 Task: Find connections with filter location Saint-Jean-de-Braye with filter topic #aiwith filter profile language Spanish with filter current company Rapido with filter school East Point College Of Engineering And Technology with filter industry Commercial and Industrial Equipment Rental with filter service category Tax Law with filter keywords title Personal Assistant
Action: Mouse moved to (279, 232)
Screenshot: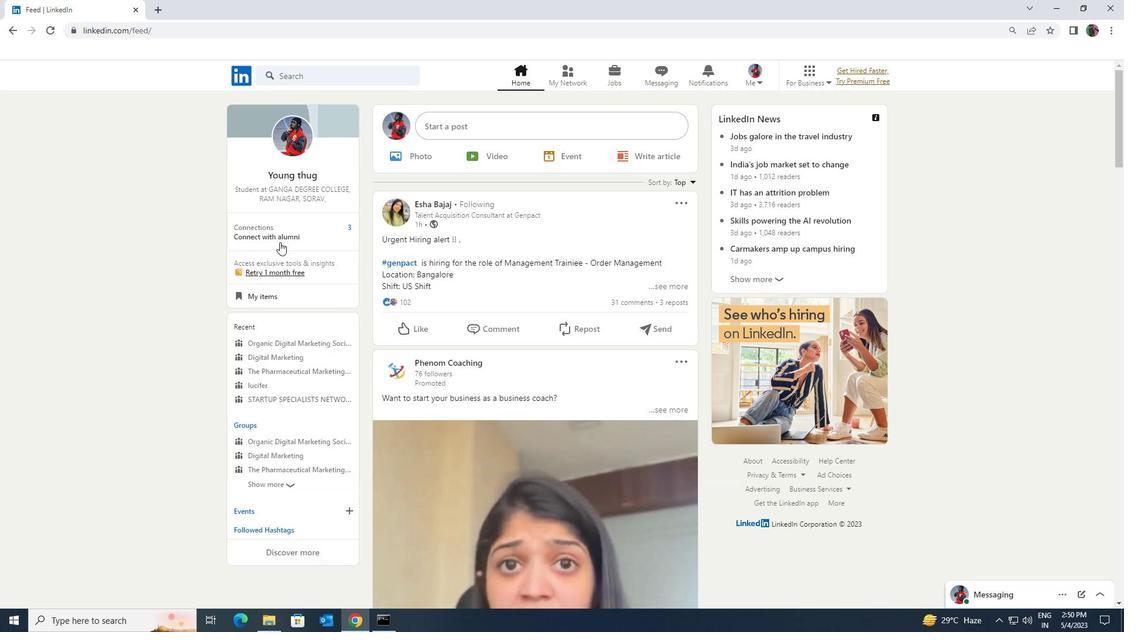 
Action: Mouse pressed left at (279, 232)
Screenshot: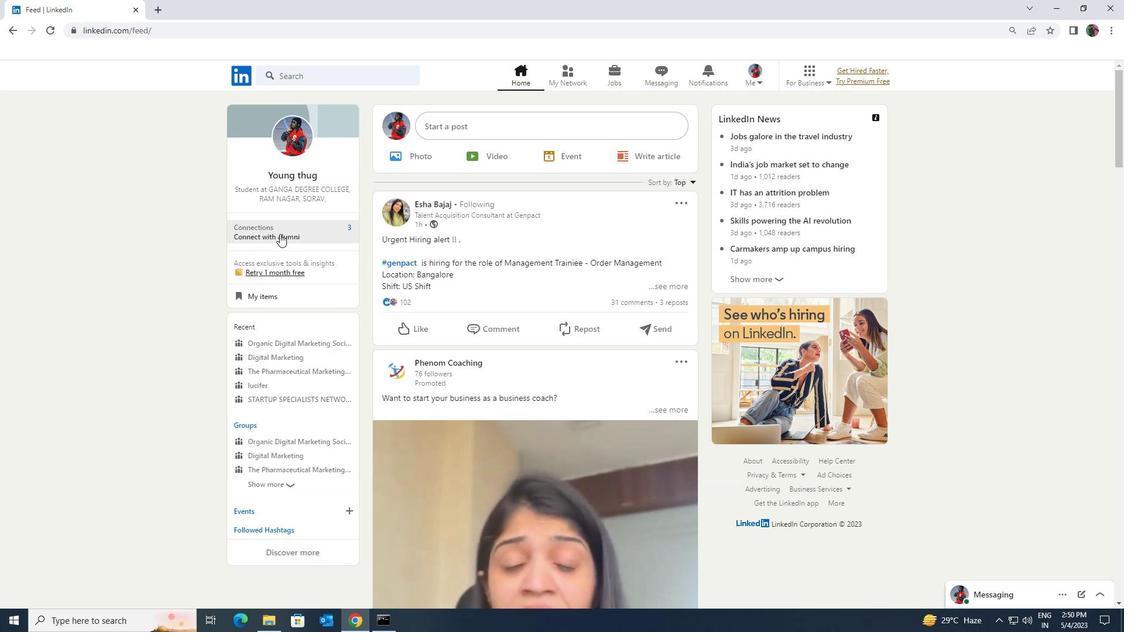 
Action: Mouse moved to (292, 145)
Screenshot: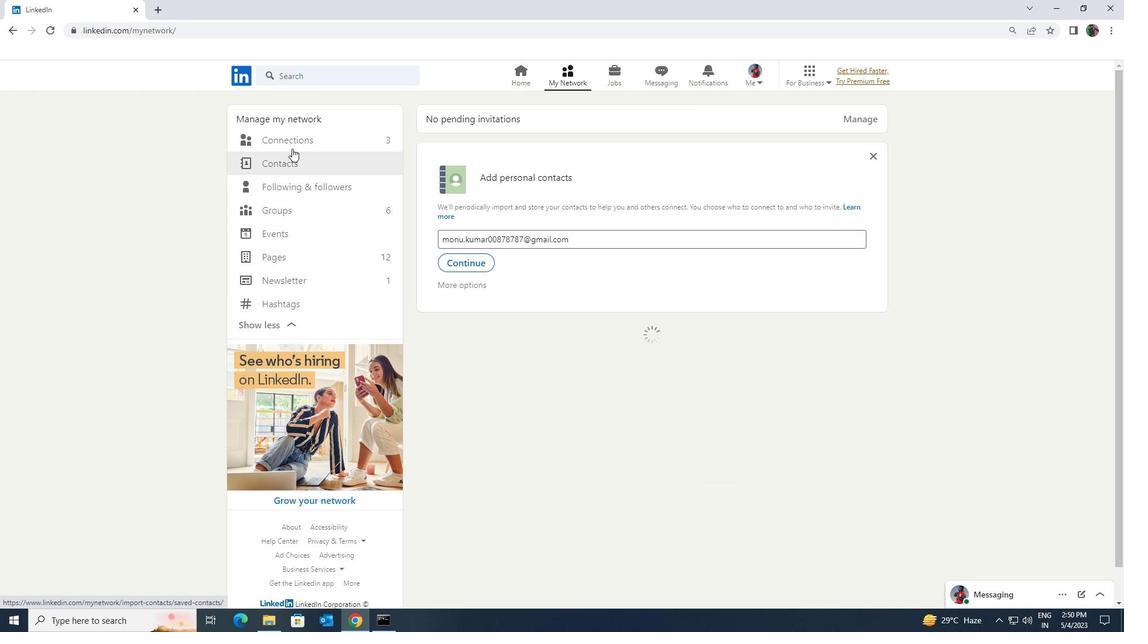 
Action: Mouse pressed left at (292, 145)
Screenshot: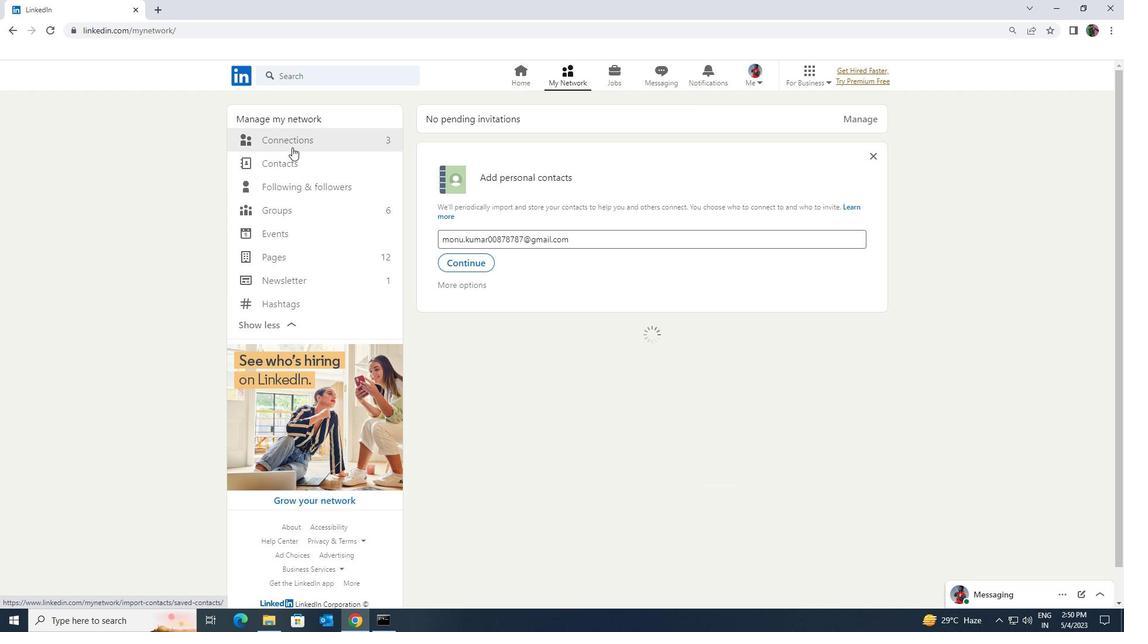 
Action: Mouse moved to (623, 142)
Screenshot: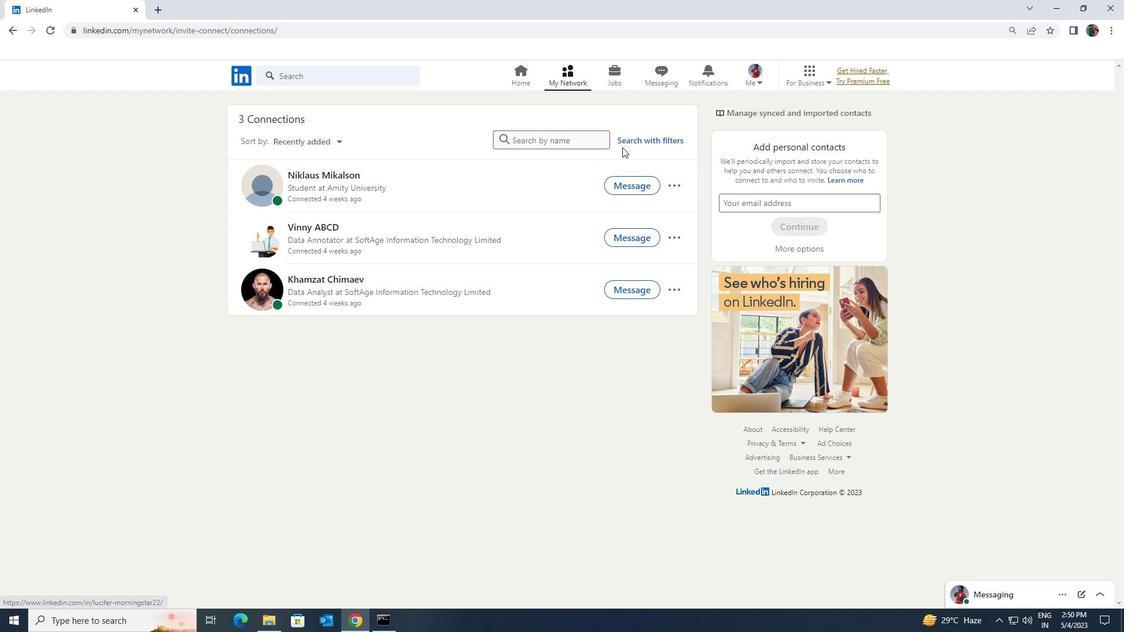 
Action: Mouse pressed left at (623, 142)
Screenshot: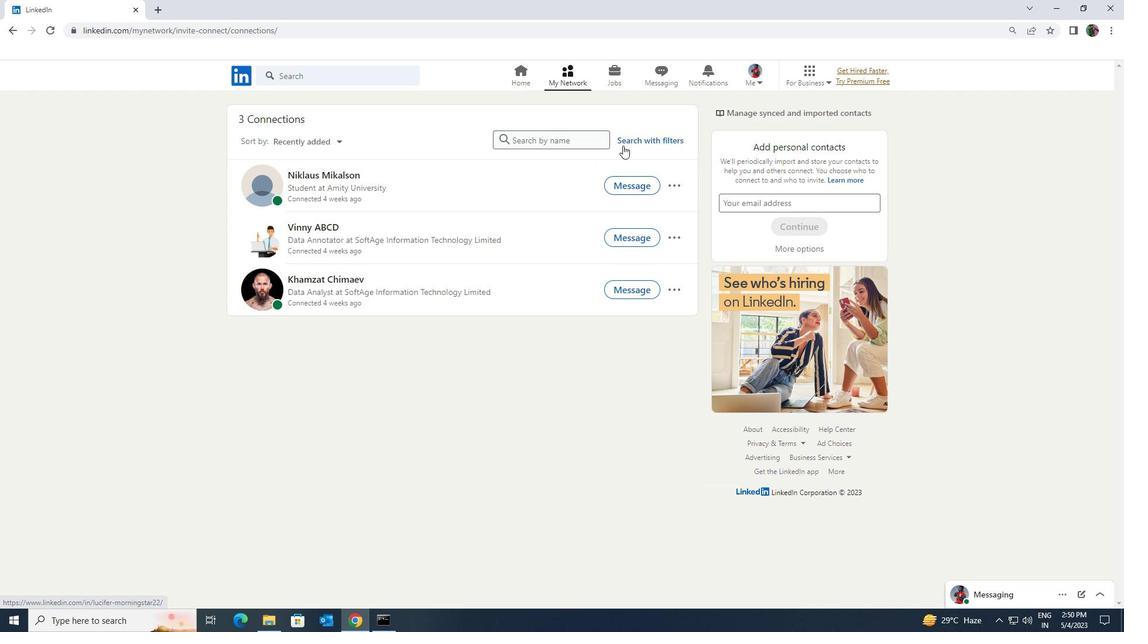
Action: Mouse moved to (599, 107)
Screenshot: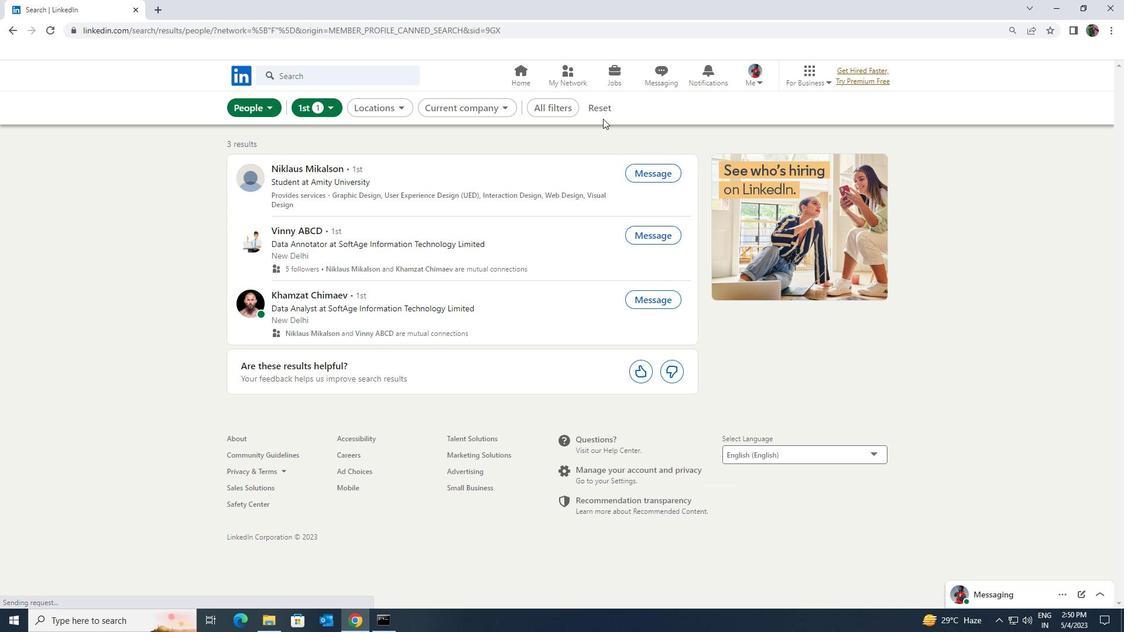 
Action: Mouse pressed left at (599, 107)
Screenshot: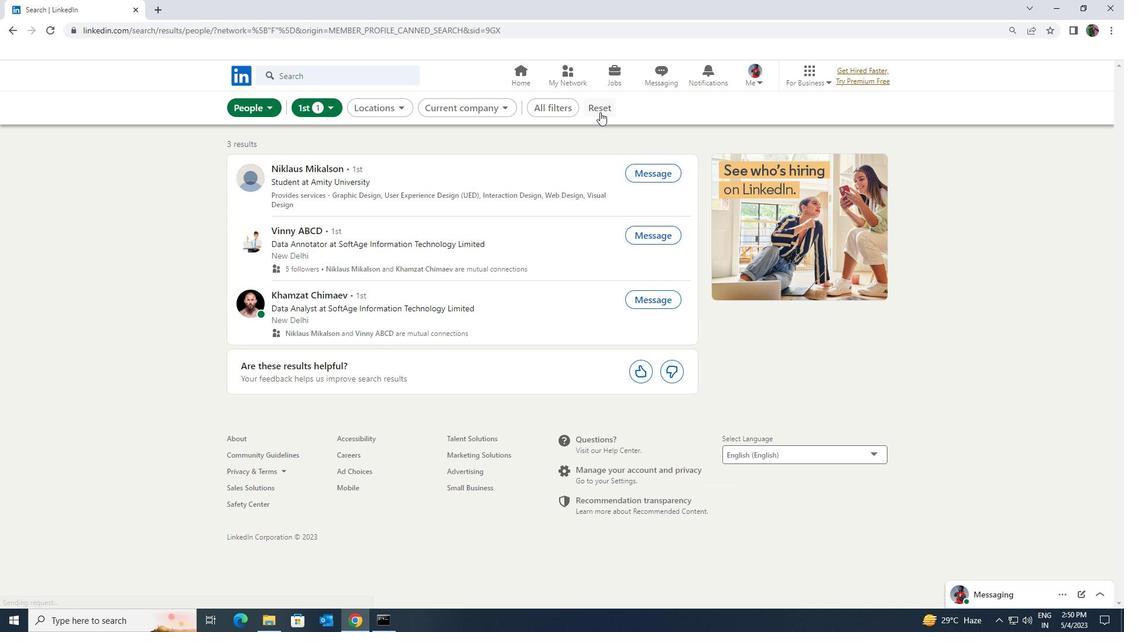 
Action: Mouse moved to (586, 104)
Screenshot: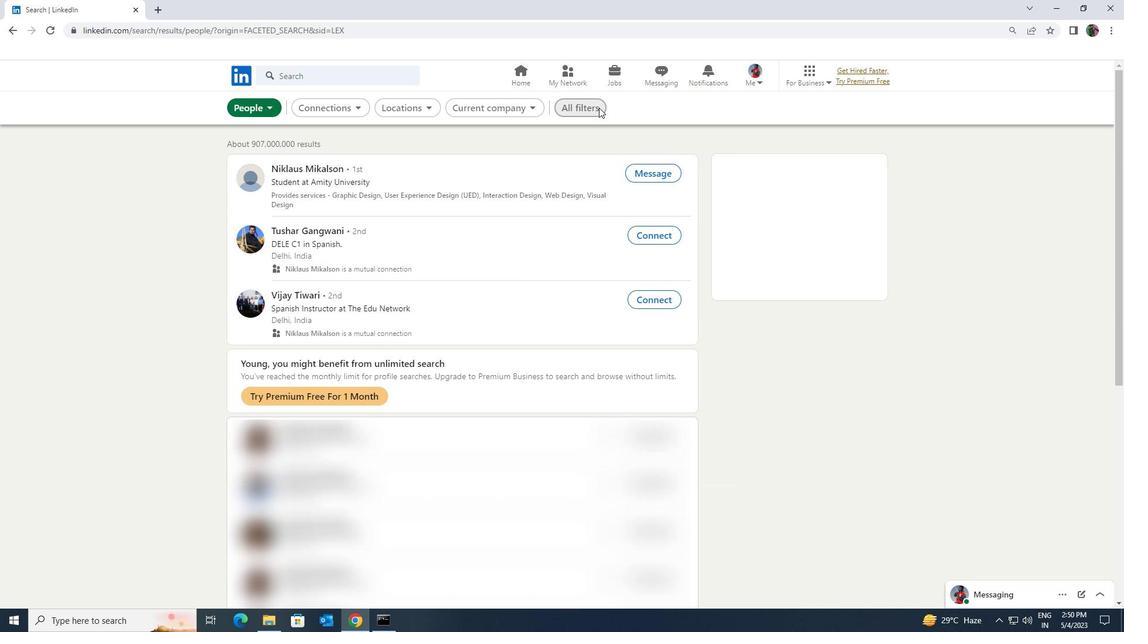
Action: Mouse pressed left at (586, 104)
Screenshot: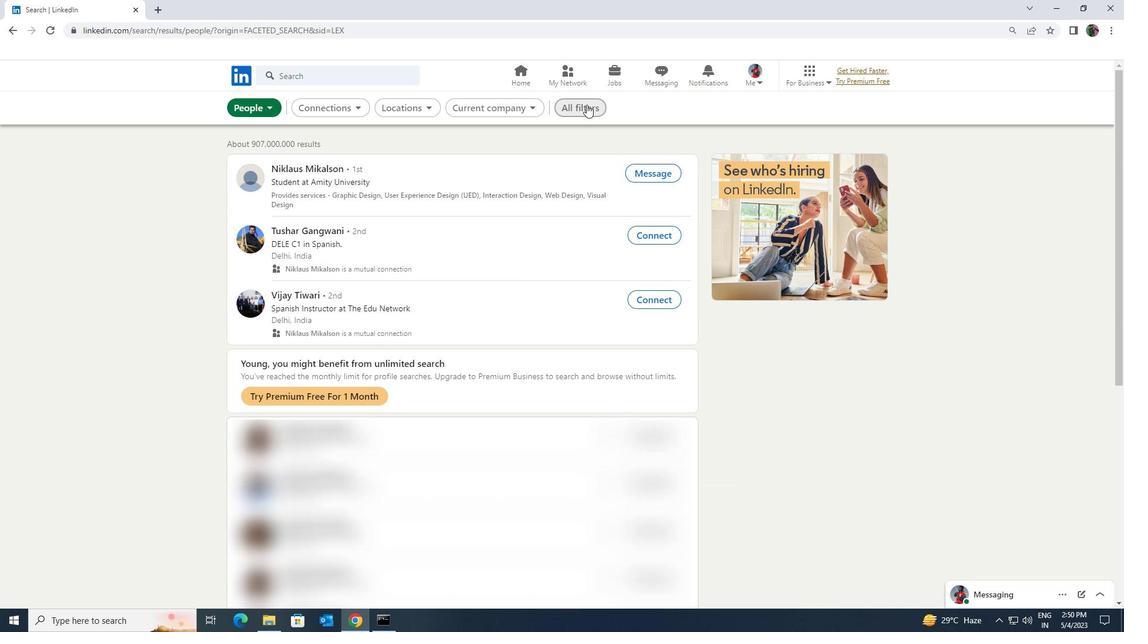 
Action: Mouse moved to (972, 457)
Screenshot: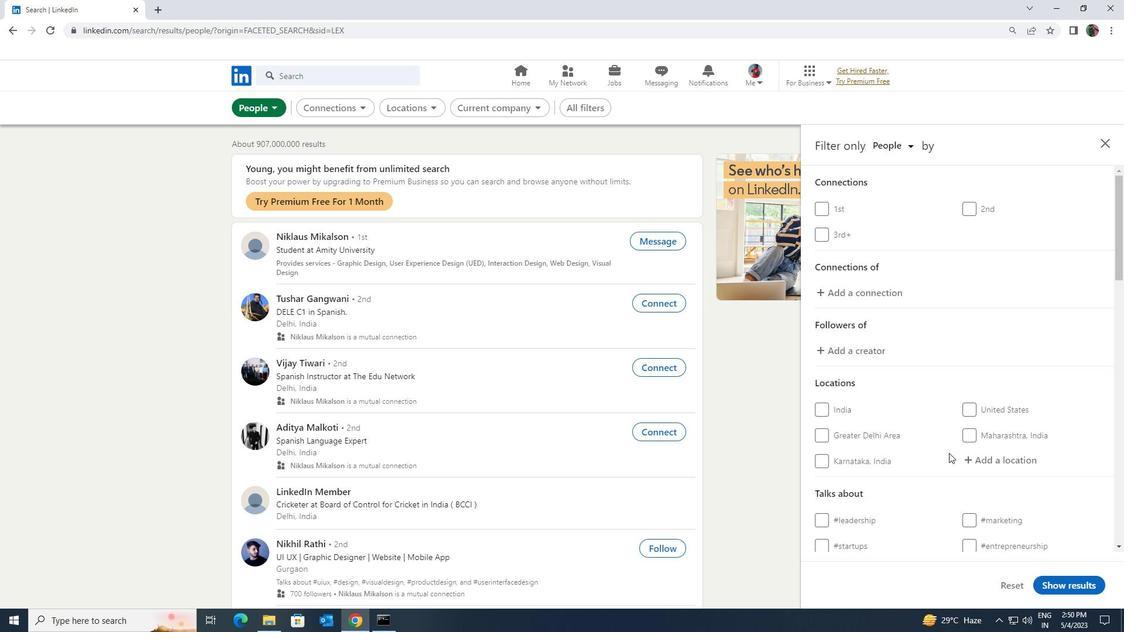 
Action: Mouse pressed left at (972, 457)
Screenshot: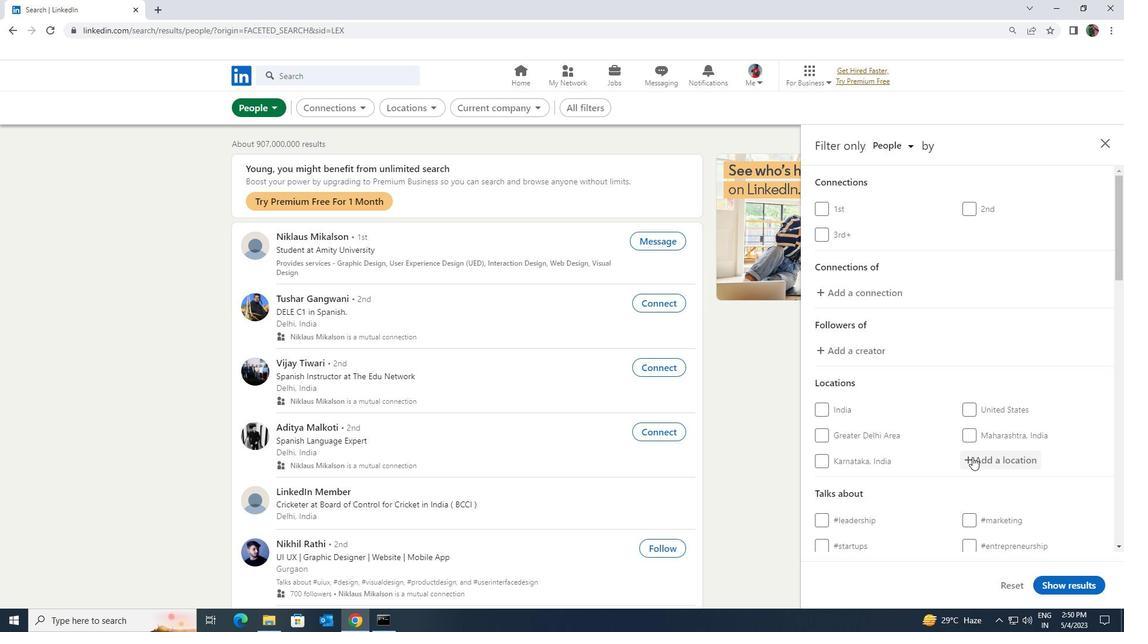 
Action: Key pressed <Key.shift>SAINT<Key.space><Key.shift>JEAN<Key.space>DE
Screenshot: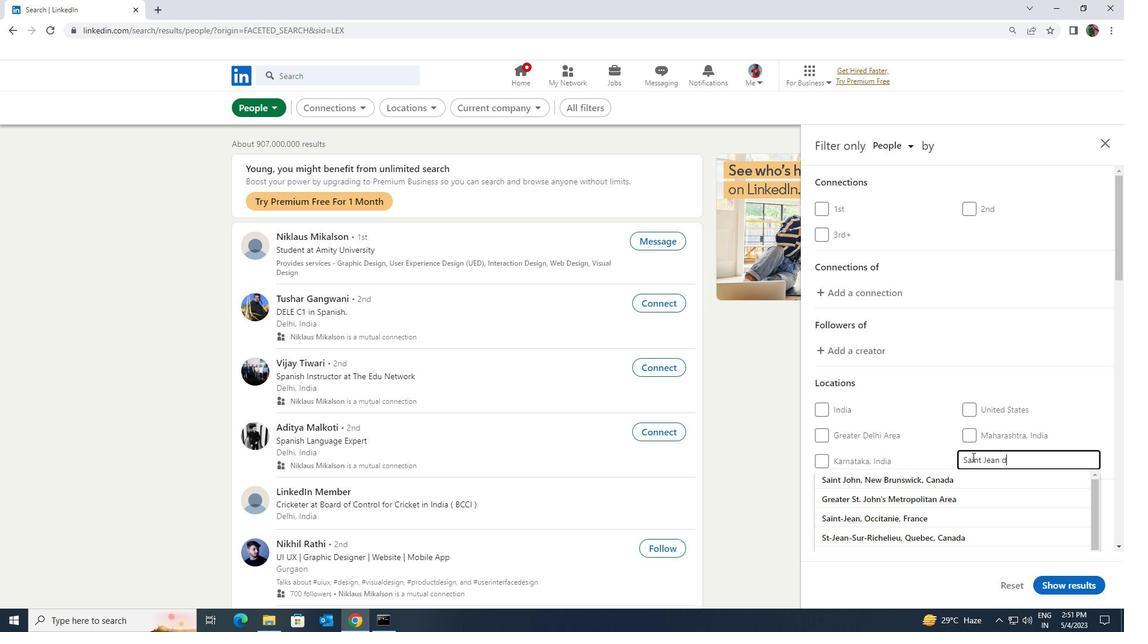 
Action: Mouse moved to (969, 474)
Screenshot: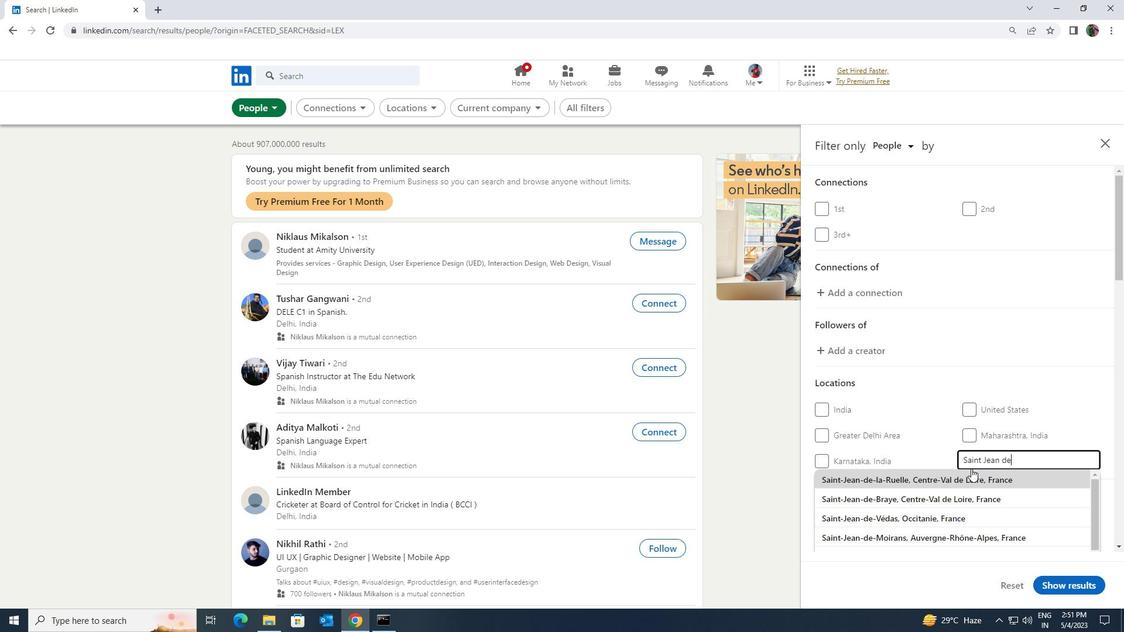 
Action: Mouse pressed left at (969, 474)
Screenshot: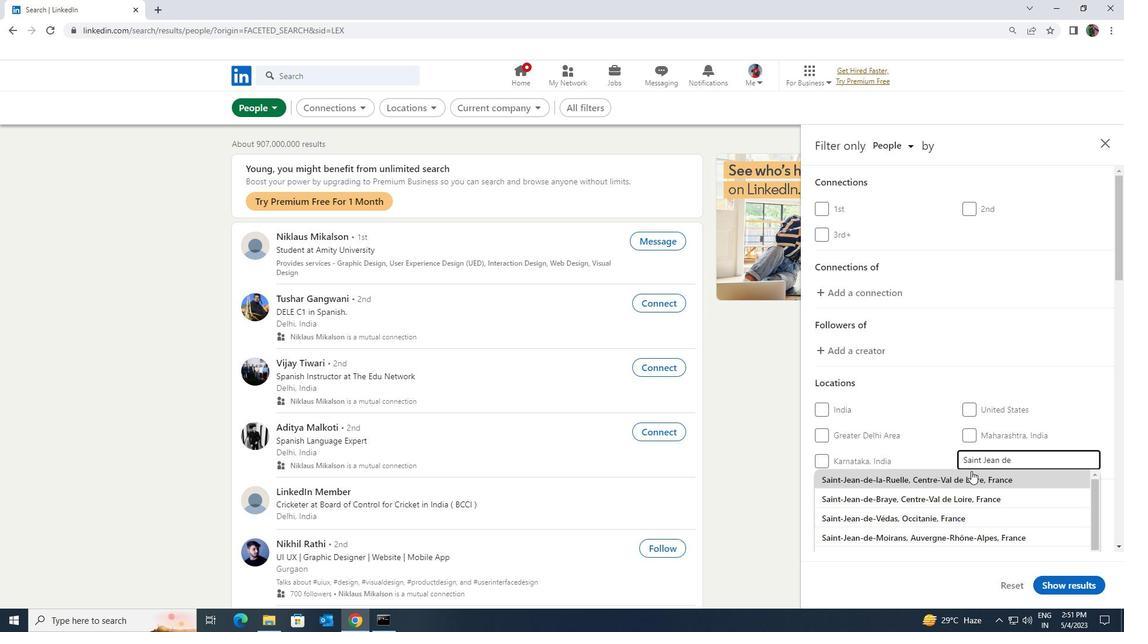 
Action: Mouse scrolled (969, 473) with delta (0, 0)
Screenshot: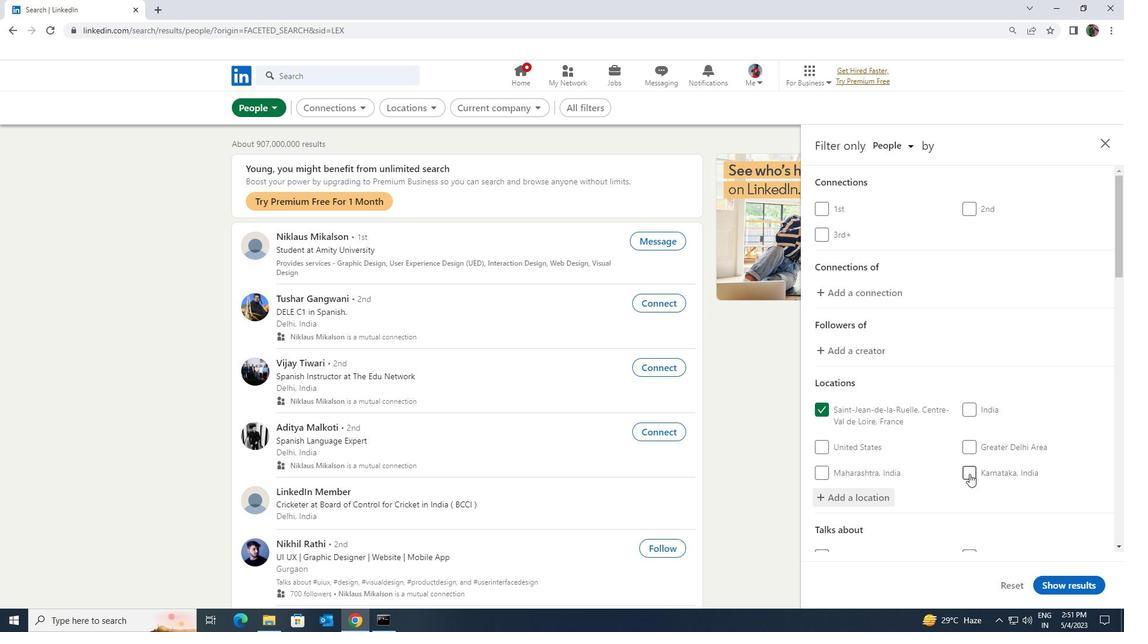 
Action: Mouse scrolled (969, 473) with delta (0, 0)
Screenshot: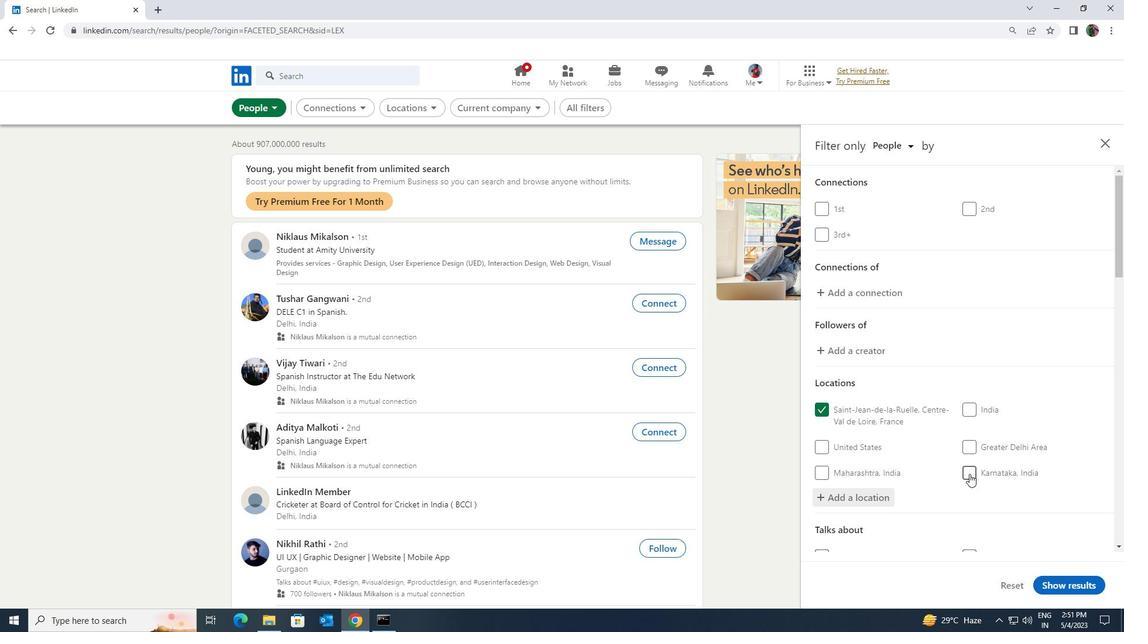 
Action: Mouse moved to (978, 487)
Screenshot: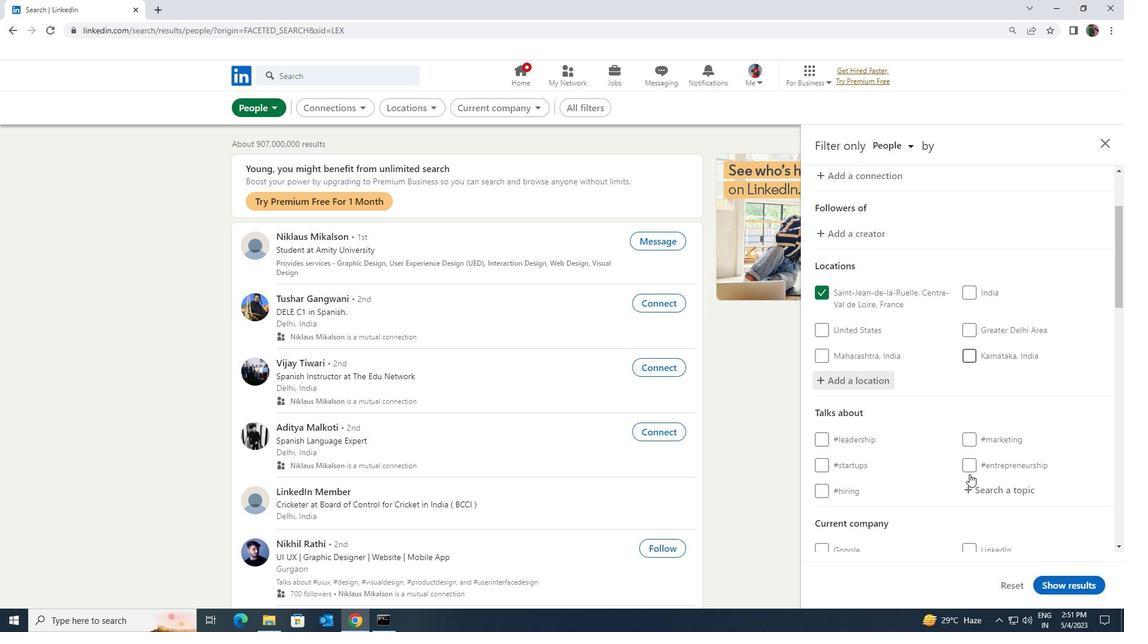 
Action: Mouse pressed left at (978, 487)
Screenshot: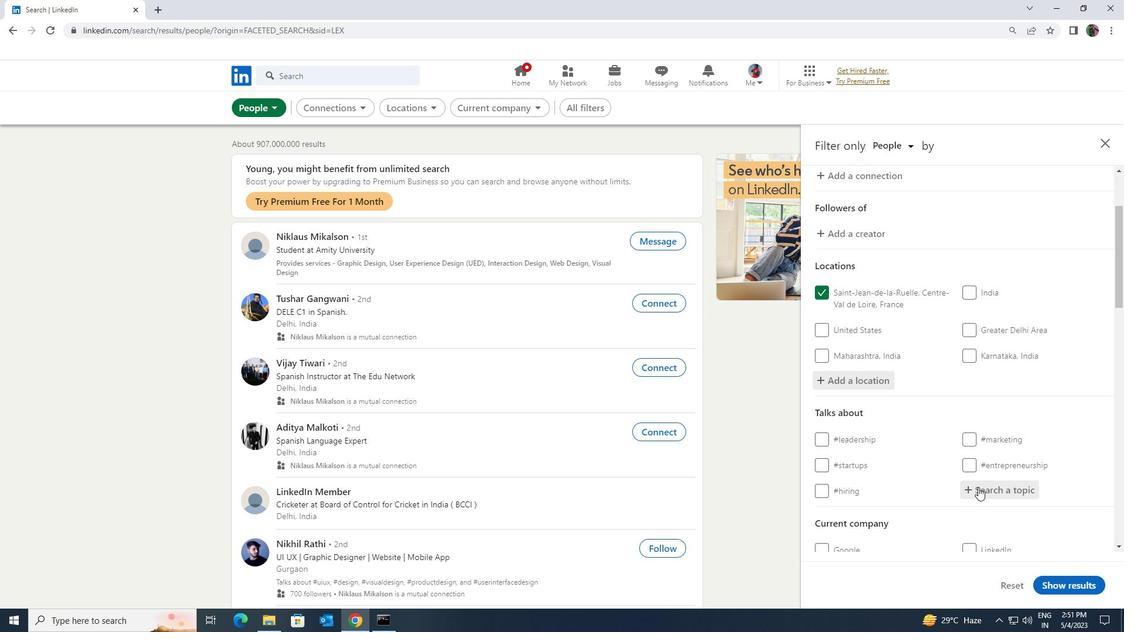 
Action: Mouse moved to (978, 487)
Screenshot: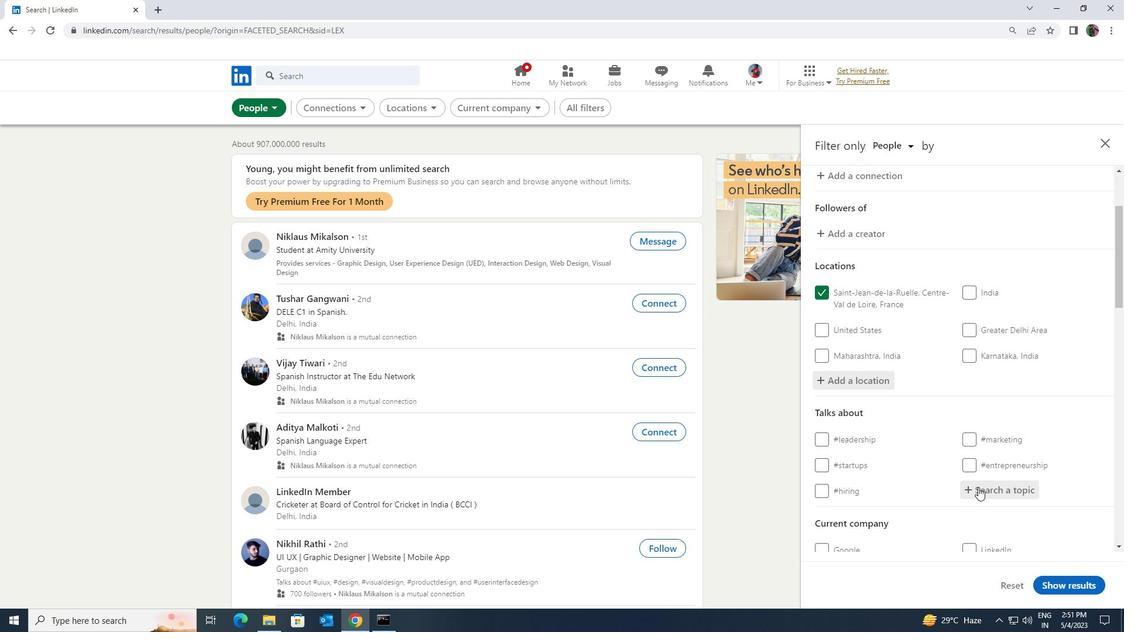 
Action: Key pressed AI
Screenshot: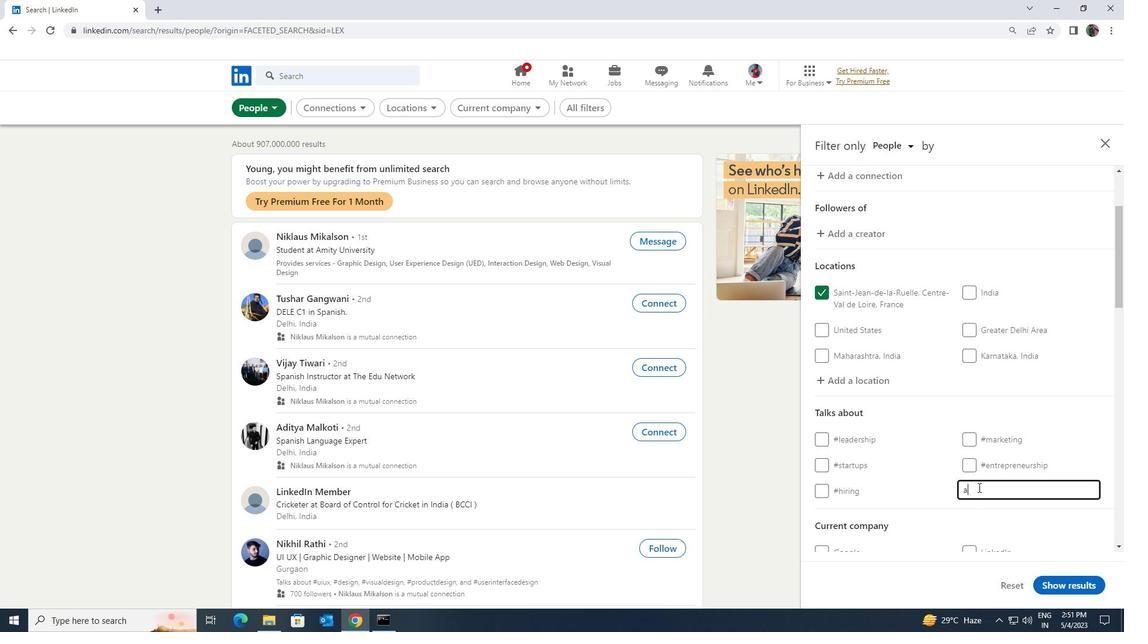 
Action: Mouse moved to (961, 502)
Screenshot: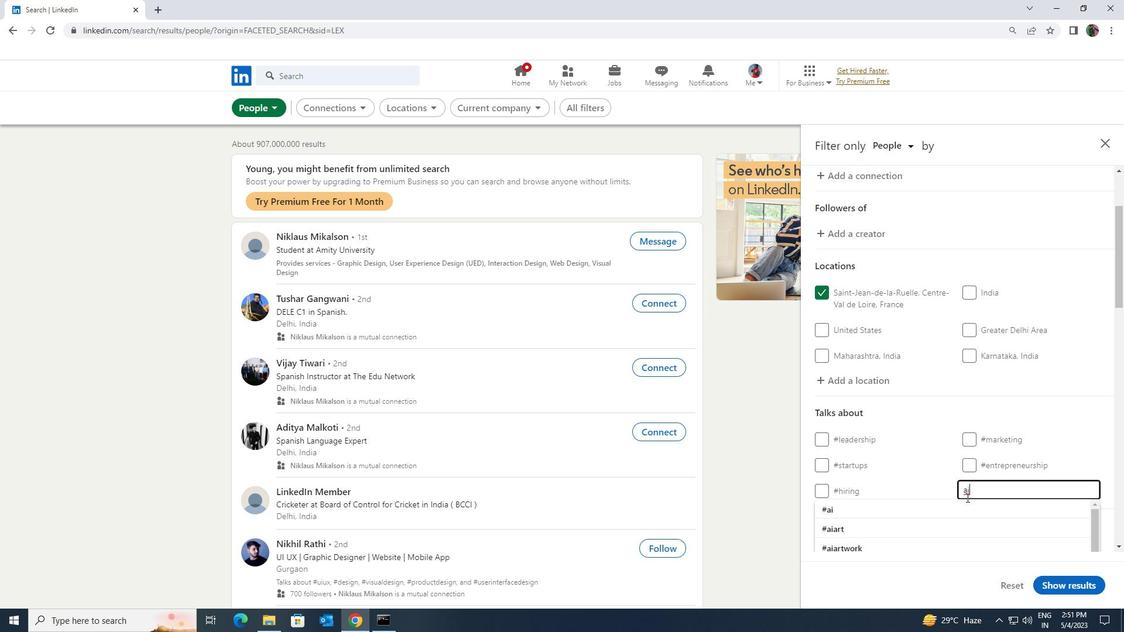 
Action: Mouse pressed left at (961, 502)
Screenshot: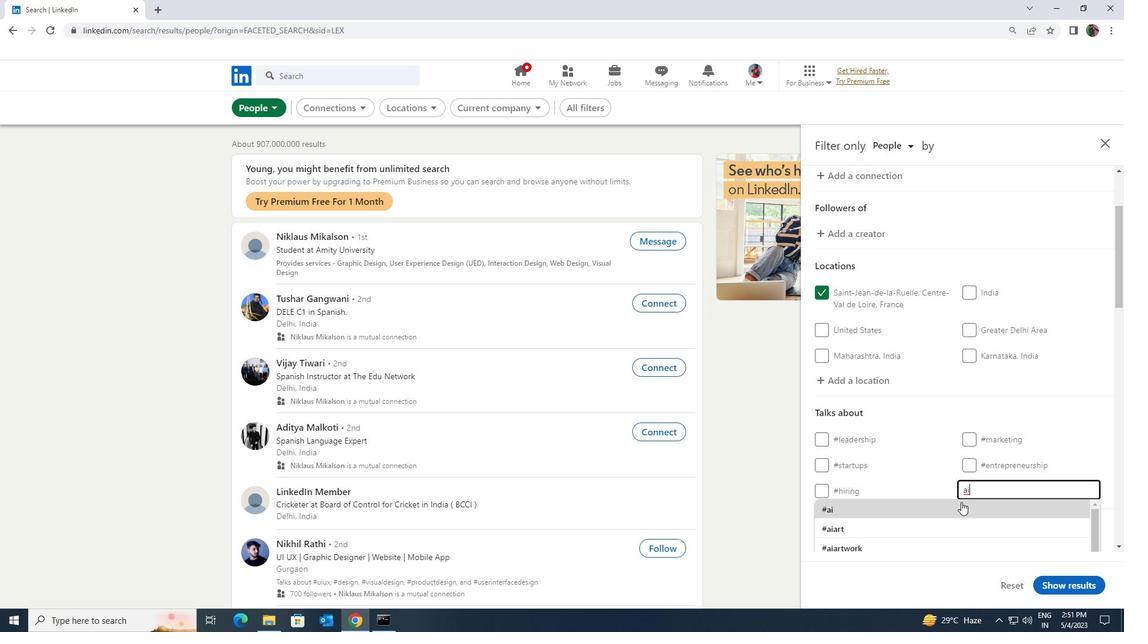 
Action: Mouse moved to (961, 503)
Screenshot: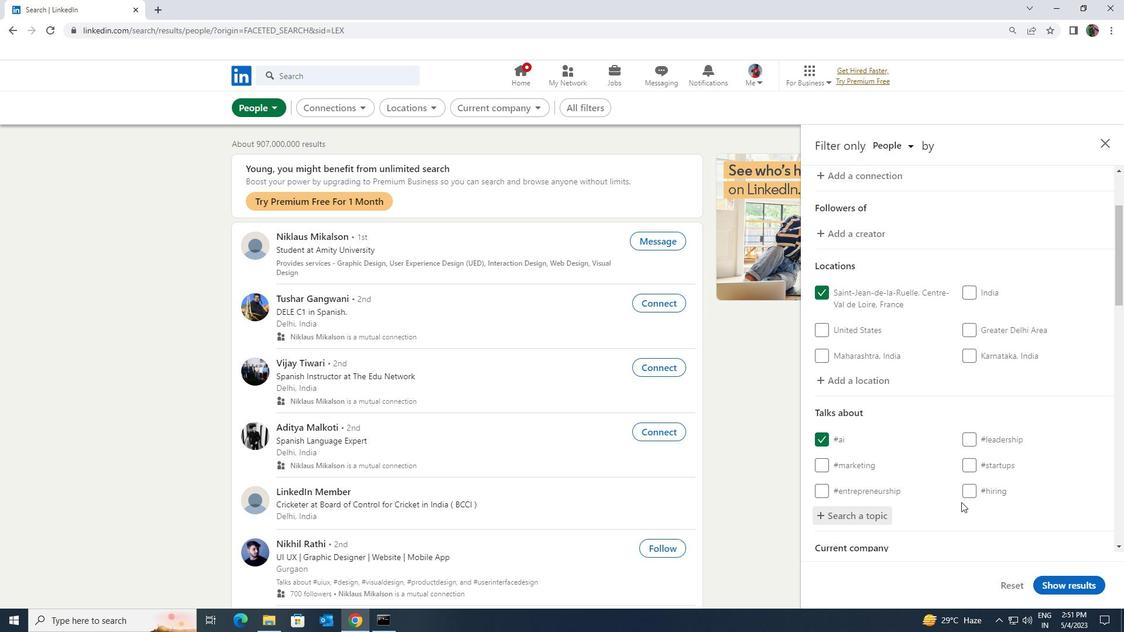 
Action: Mouse scrolled (961, 502) with delta (0, 0)
Screenshot: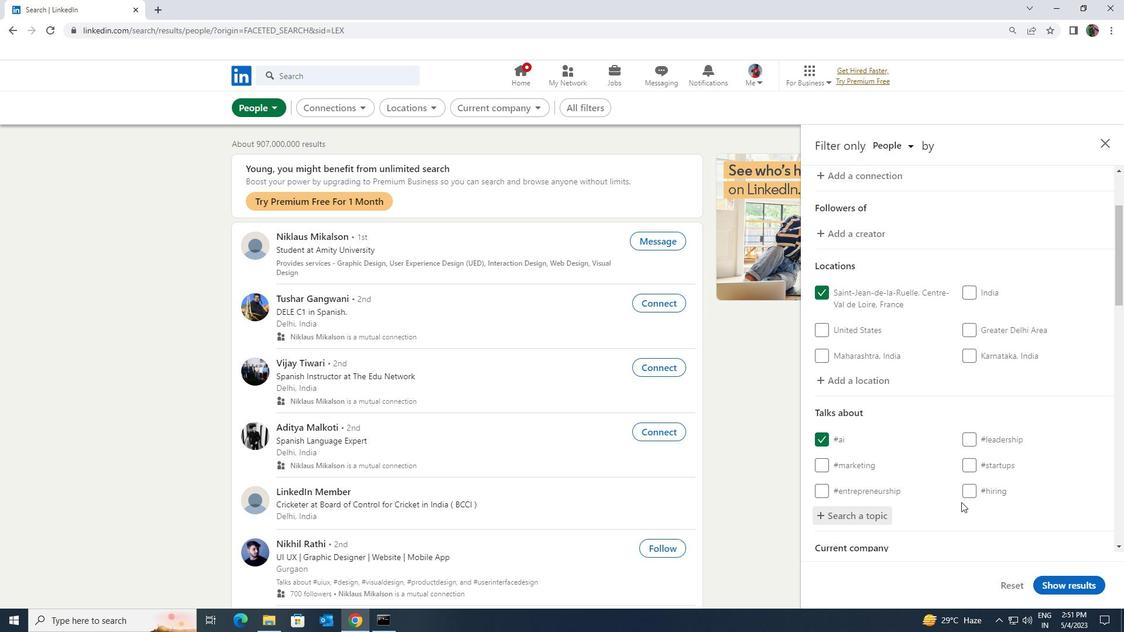 
Action: Mouse scrolled (961, 502) with delta (0, 0)
Screenshot: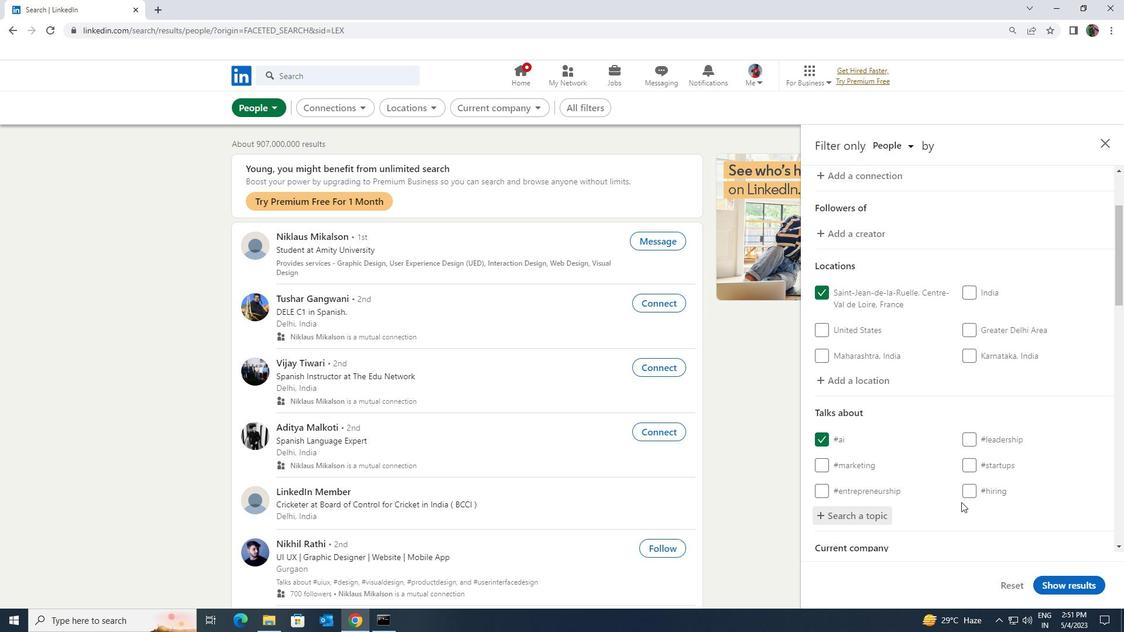 
Action: Mouse scrolled (961, 502) with delta (0, 0)
Screenshot: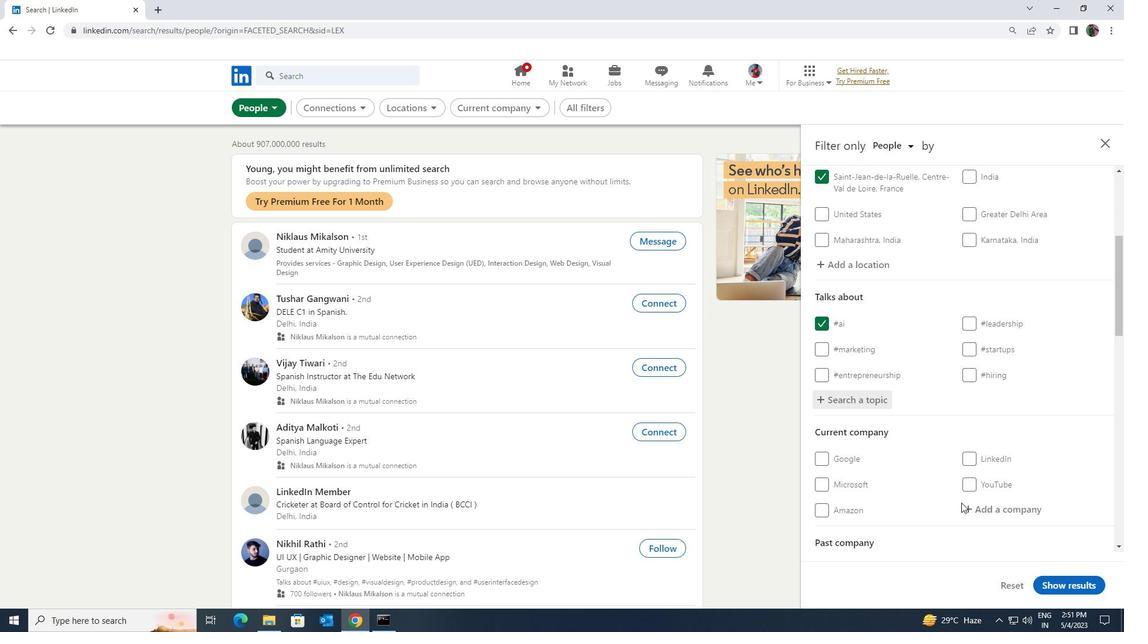 
Action: Mouse scrolled (961, 502) with delta (0, 0)
Screenshot: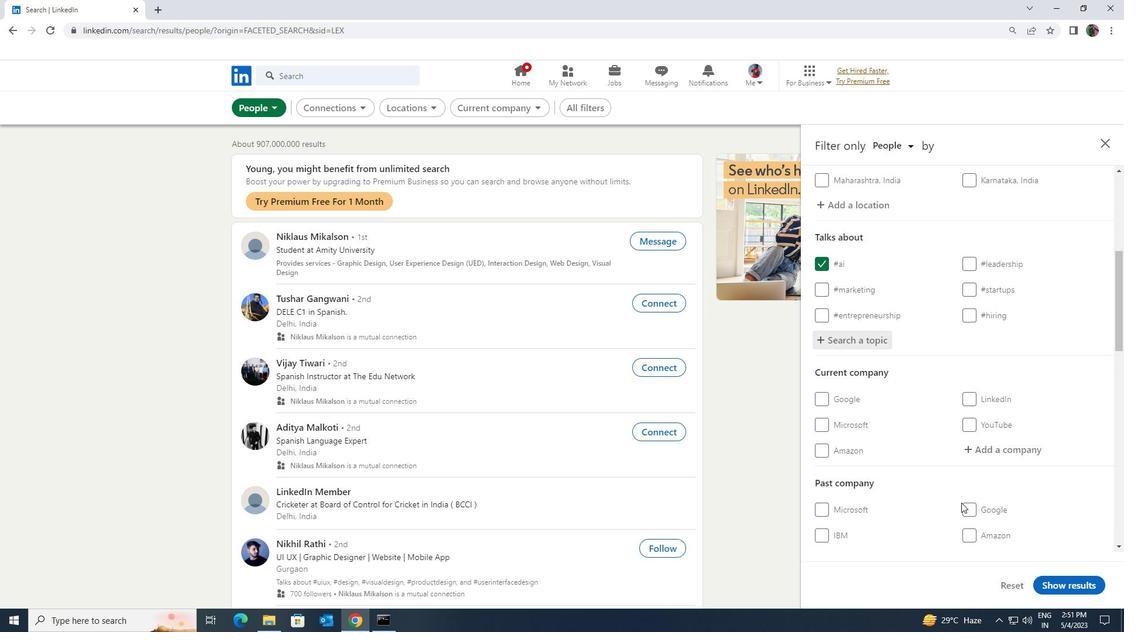 
Action: Mouse scrolled (961, 502) with delta (0, 0)
Screenshot: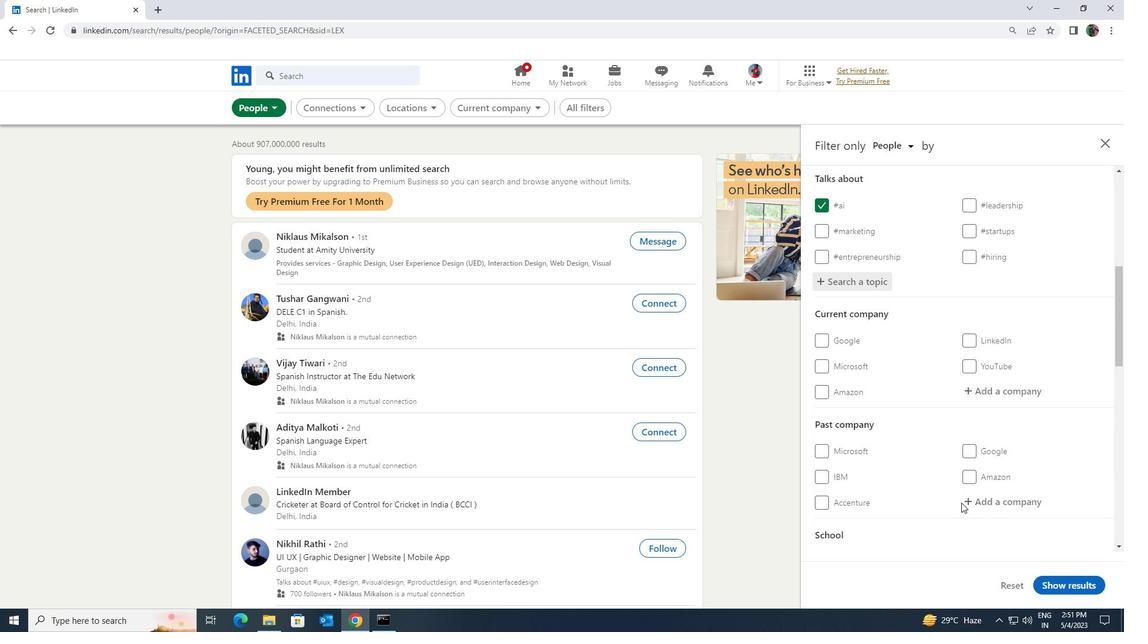 
Action: Mouse scrolled (961, 502) with delta (0, 0)
Screenshot: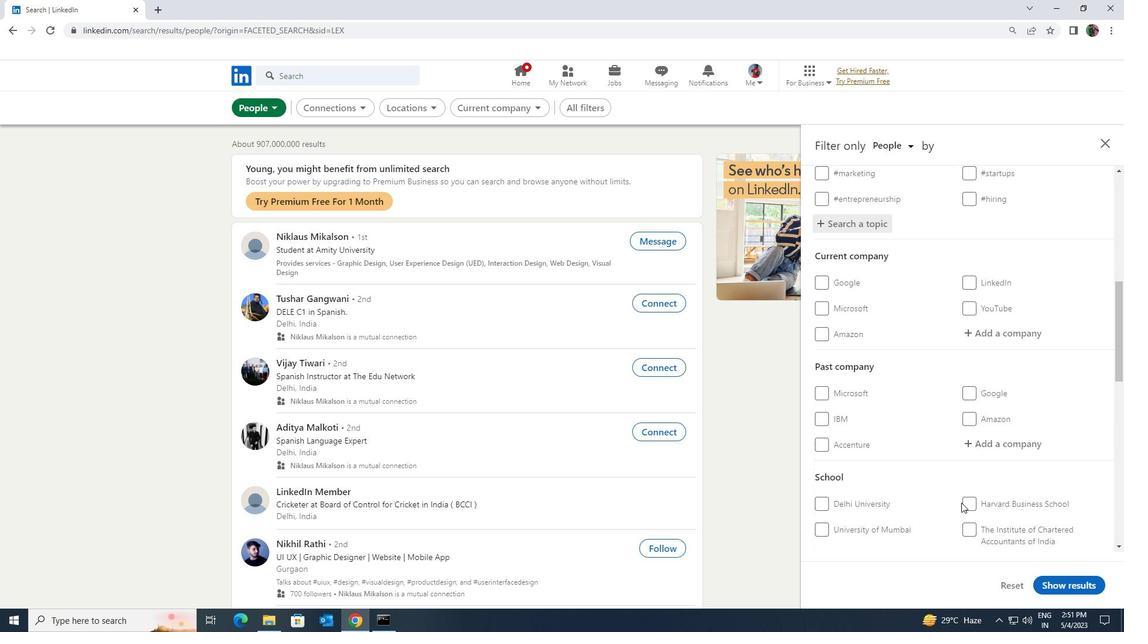 
Action: Mouse scrolled (961, 502) with delta (0, 0)
Screenshot: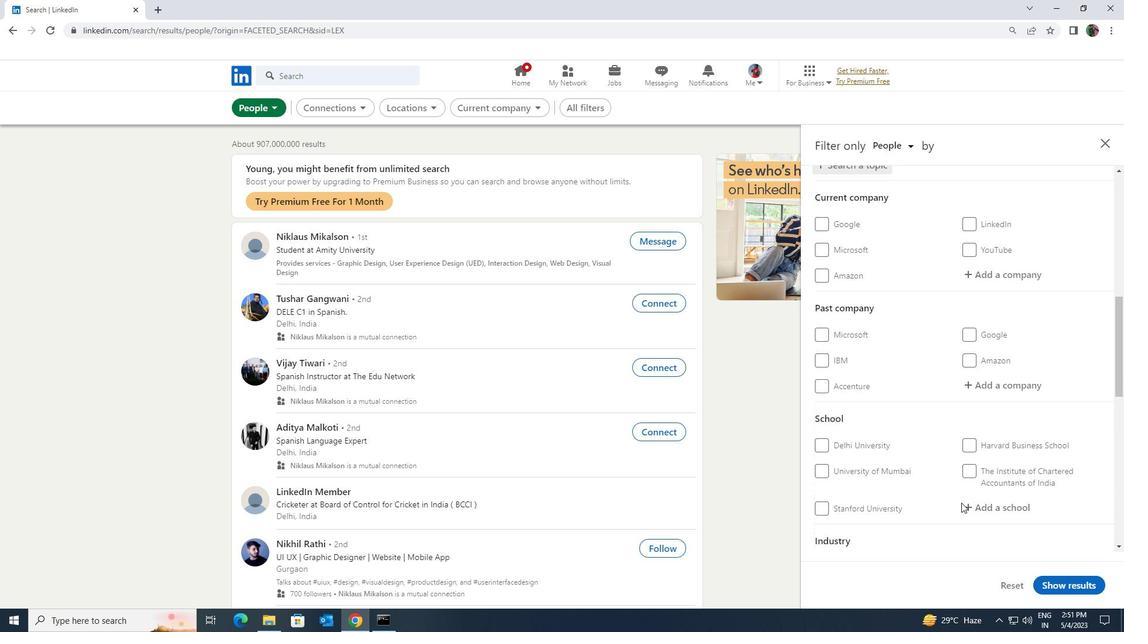 
Action: Mouse scrolled (961, 502) with delta (0, 0)
Screenshot: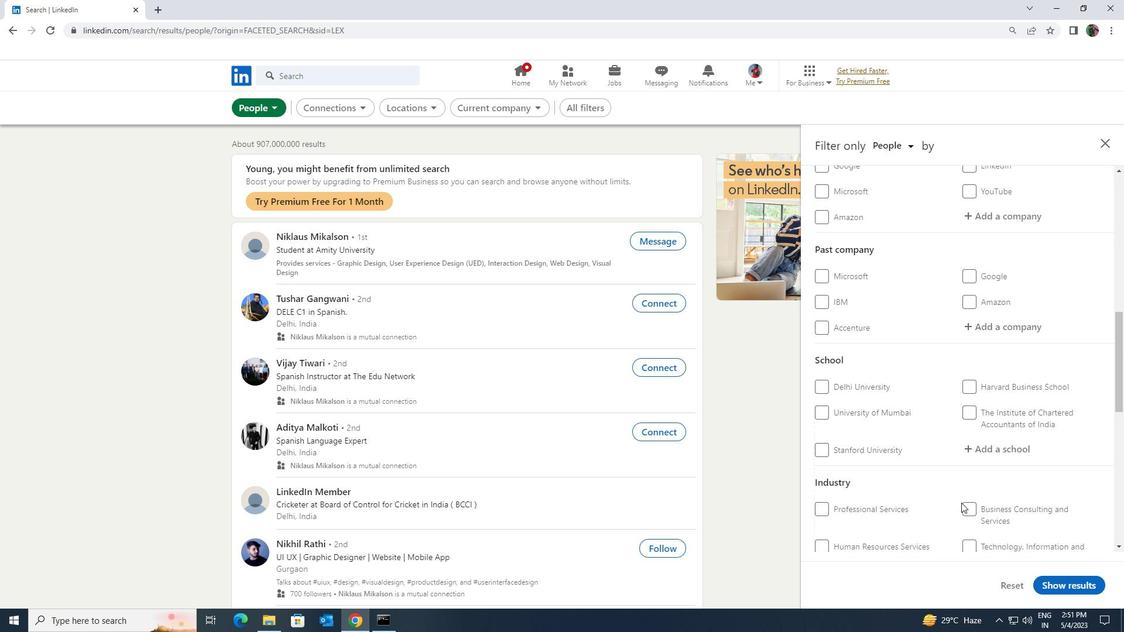 
Action: Mouse moved to (960, 503)
Screenshot: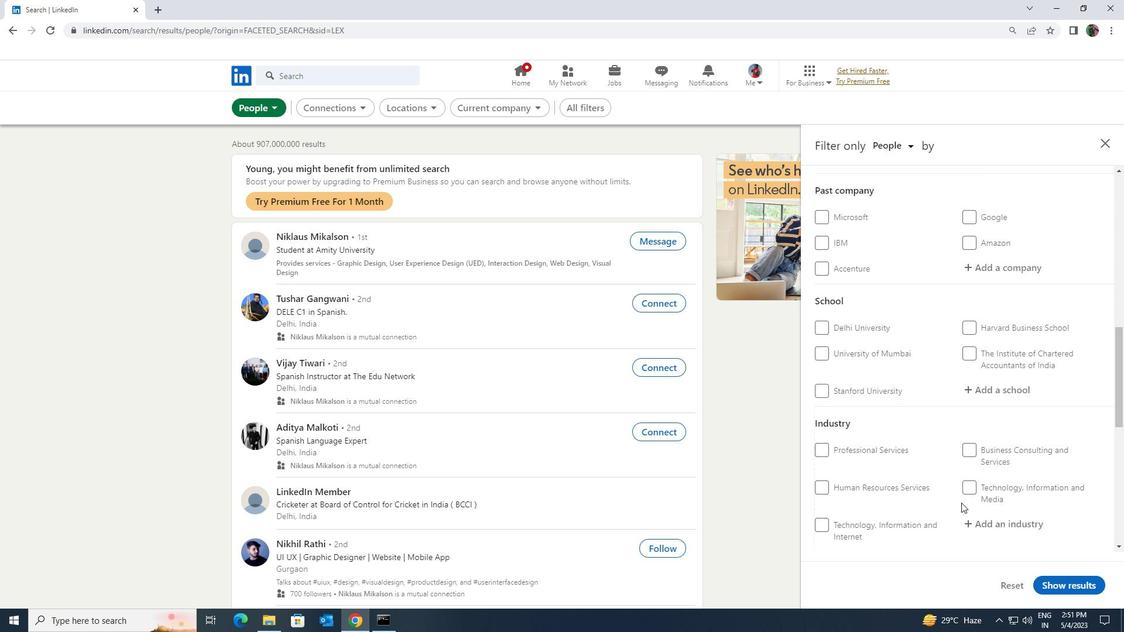
Action: Mouse scrolled (960, 502) with delta (0, 0)
Screenshot: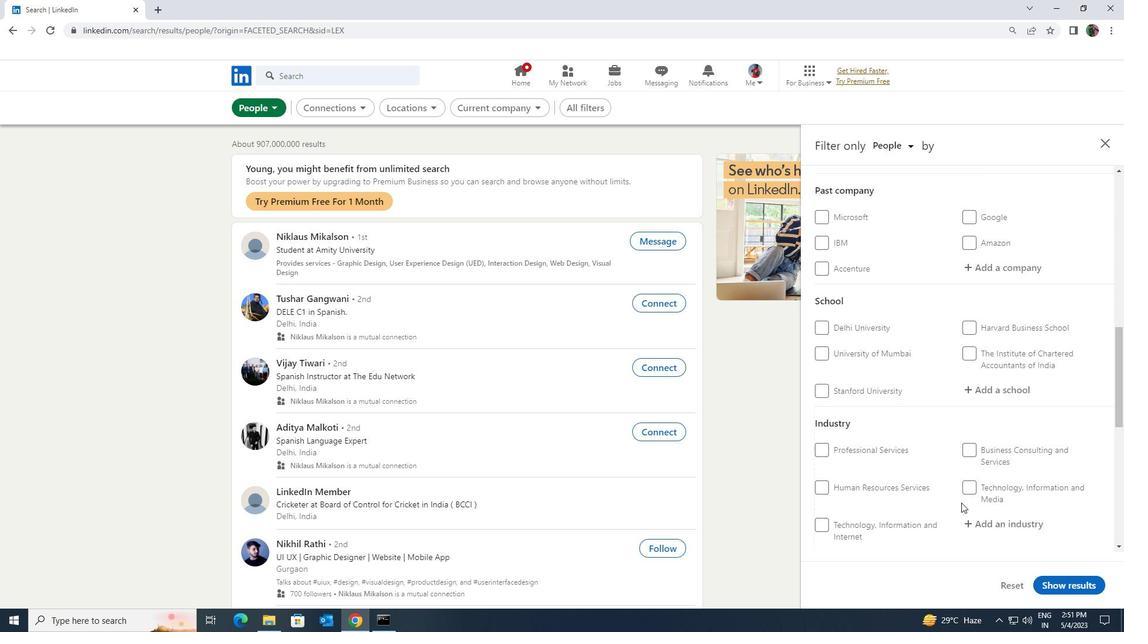 
Action: Mouse scrolled (960, 502) with delta (0, 0)
Screenshot: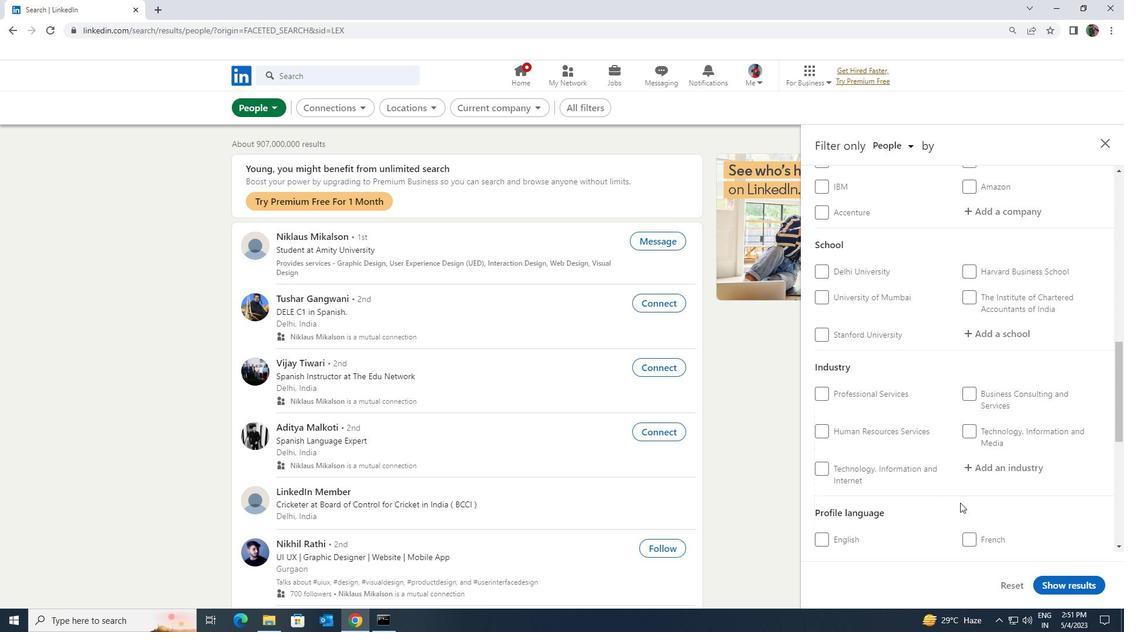 
Action: Mouse moved to (826, 506)
Screenshot: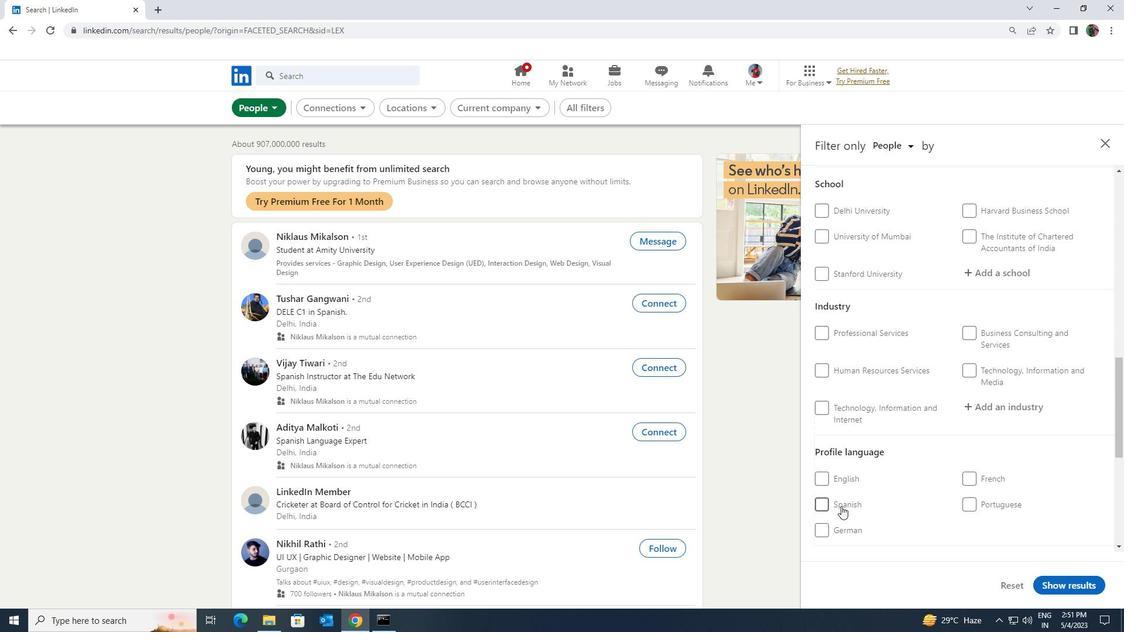 
Action: Mouse pressed left at (826, 506)
Screenshot: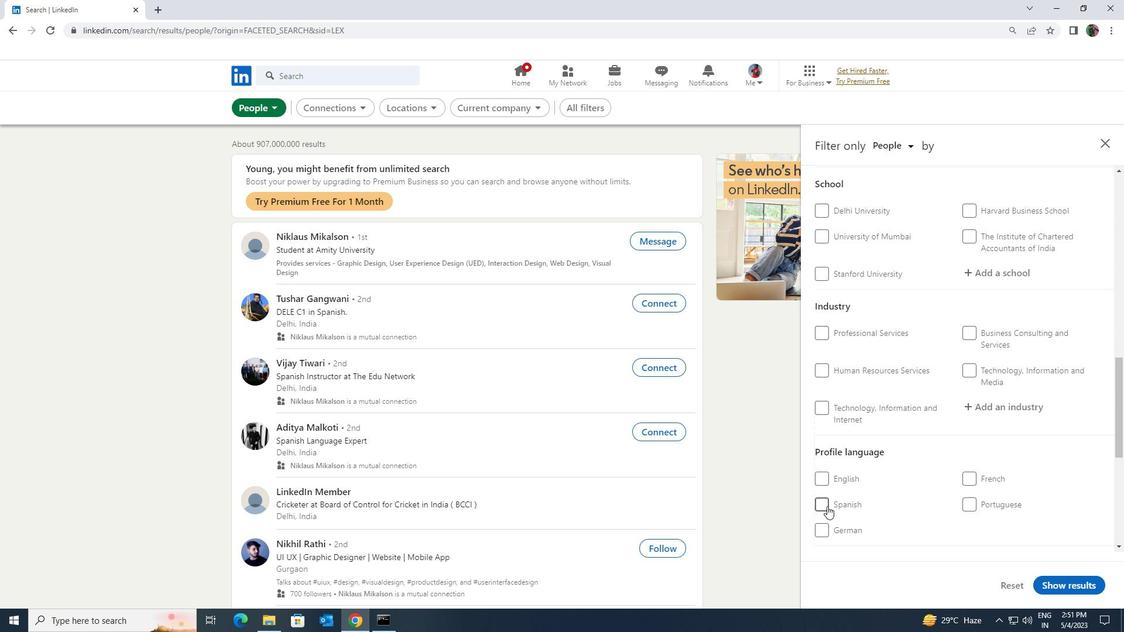 
Action: Mouse moved to (942, 503)
Screenshot: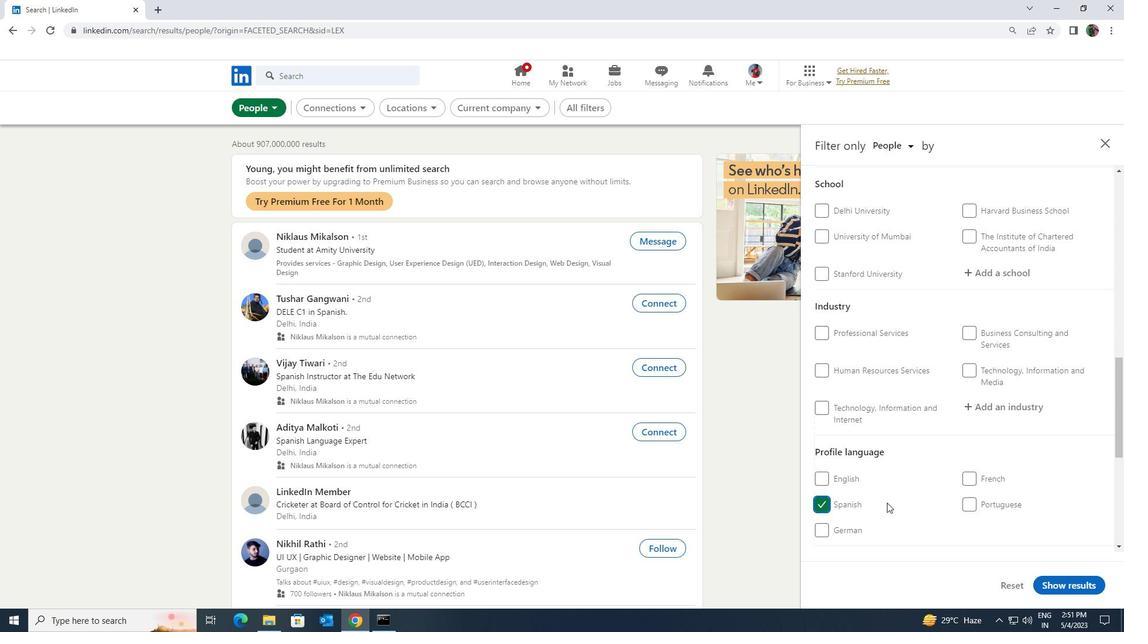 
Action: Mouse scrolled (942, 503) with delta (0, 0)
Screenshot: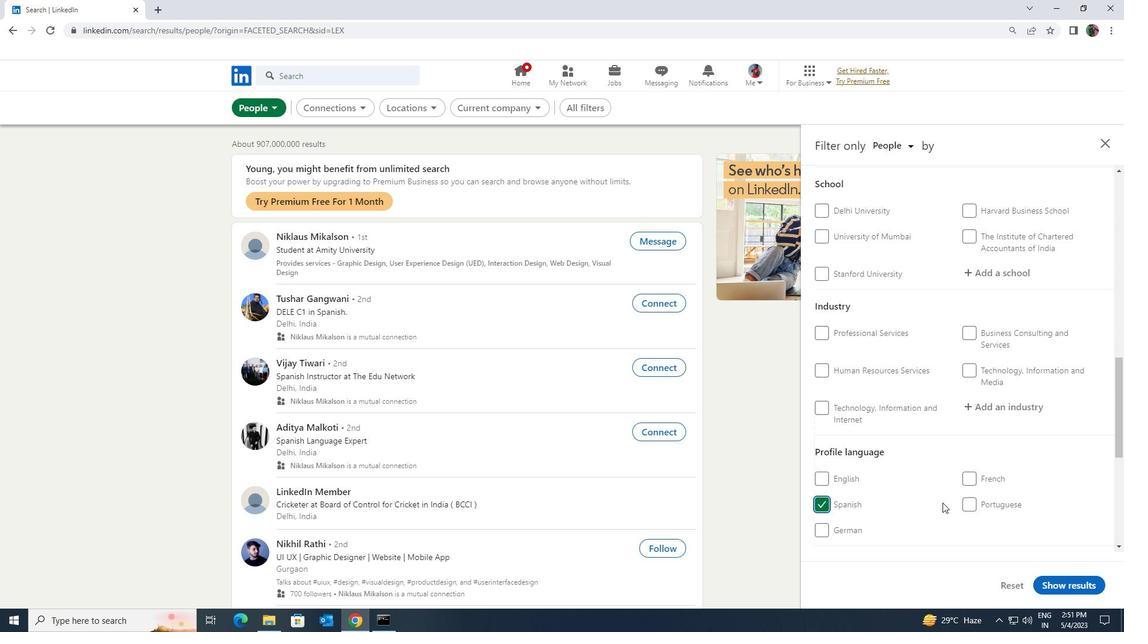 
Action: Mouse scrolled (942, 503) with delta (0, 0)
Screenshot: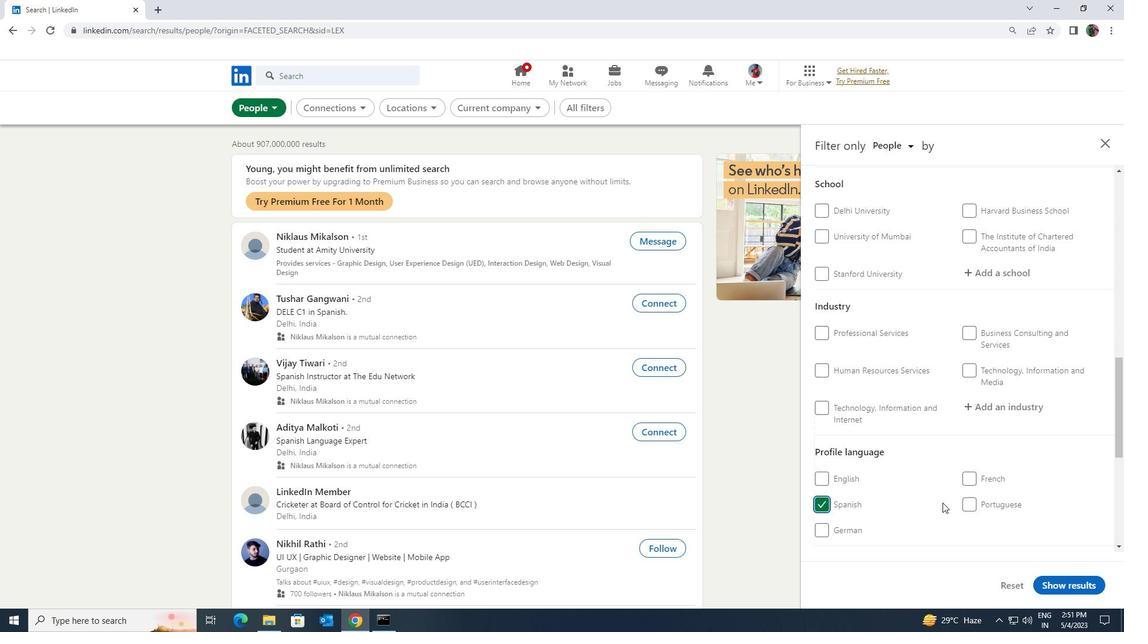 
Action: Mouse moved to (944, 503)
Screenshot: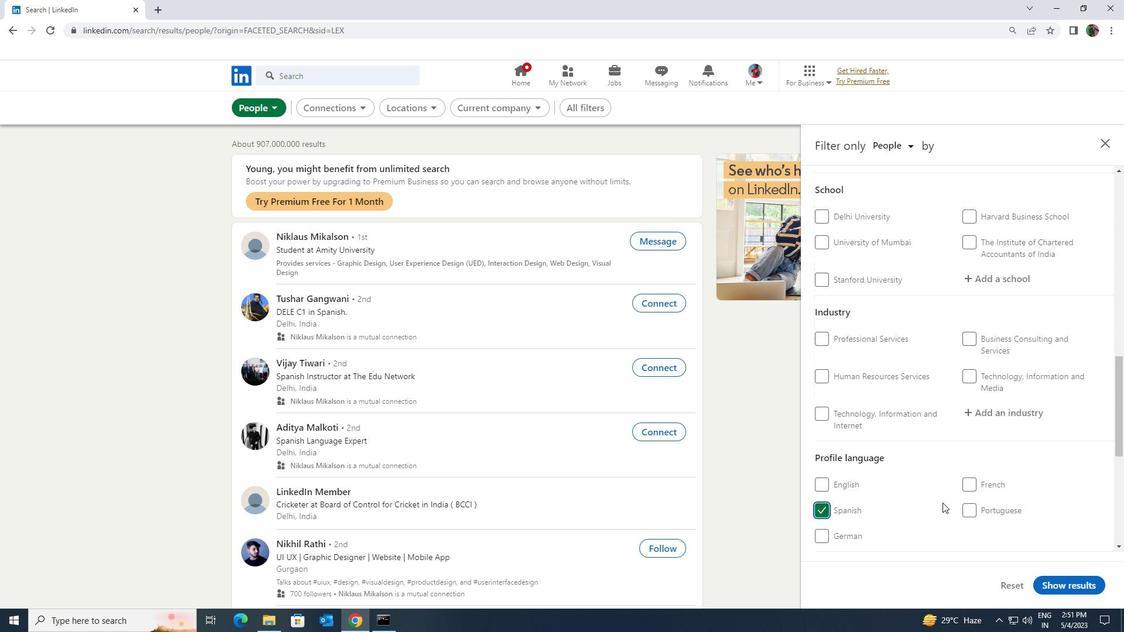 
Action: Mouse scrolled (944, 504) with delta (0, 0)
Screenshot: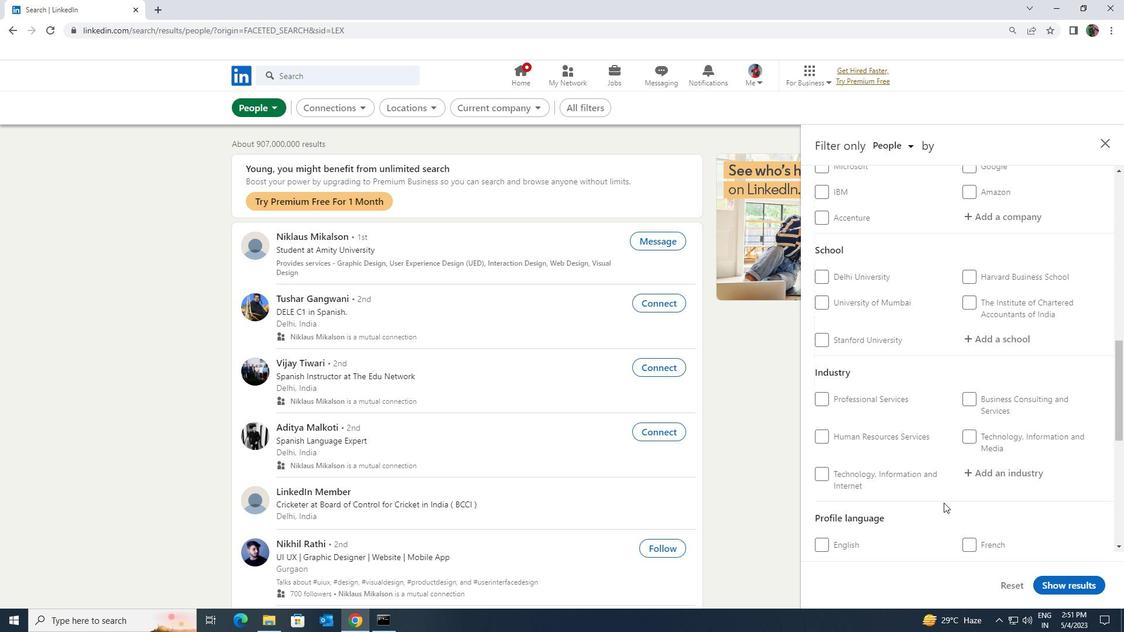 
Action: Mouse scrolled (944, 504) with delta (0, 0)
Screenshot: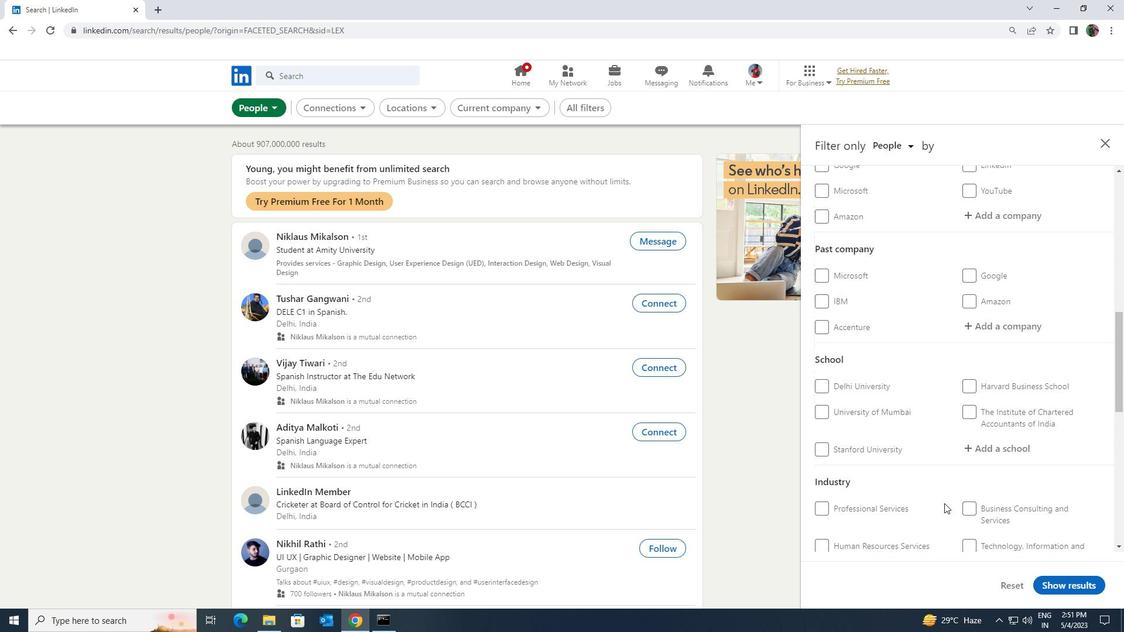 
Action: Mouse scrolled (944, 504) with delta (0, 0)
Screenshot: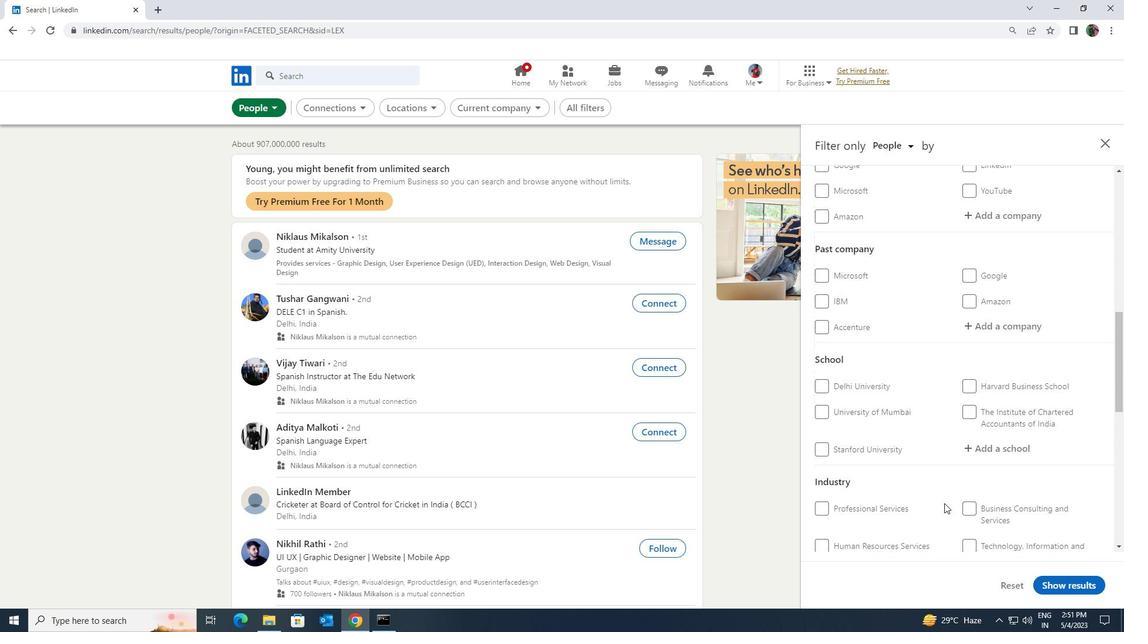 
Action: Mouse scrolled (944, 504) with delta (0, 0)
Screenshot: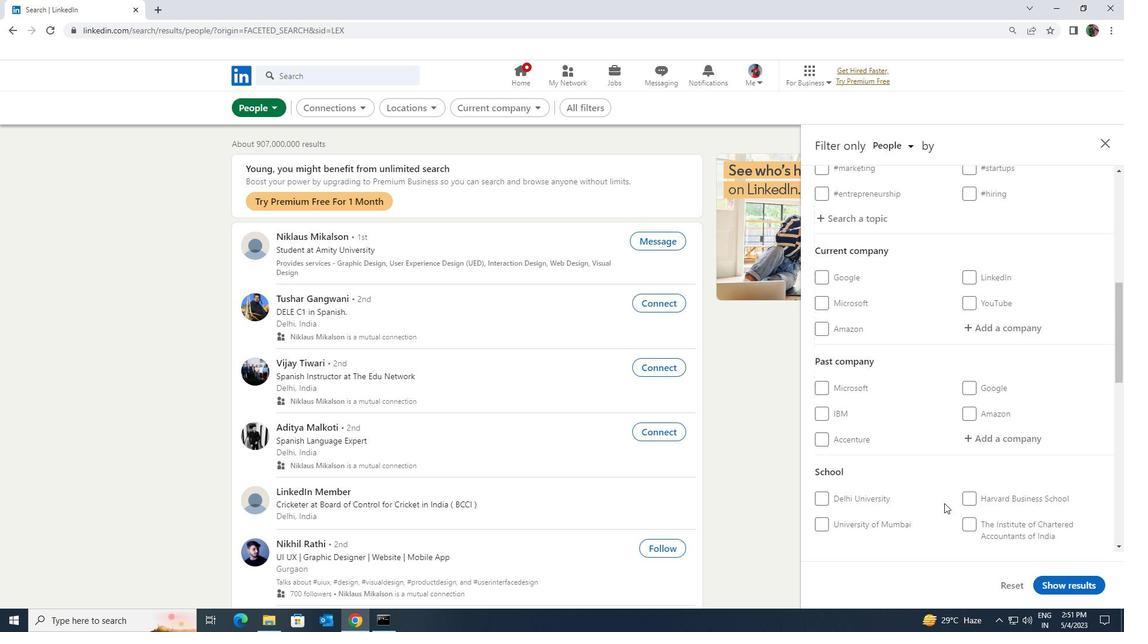 
Action: Mouse scrolled (944, 504) with delta (0, 0)
Screenshot: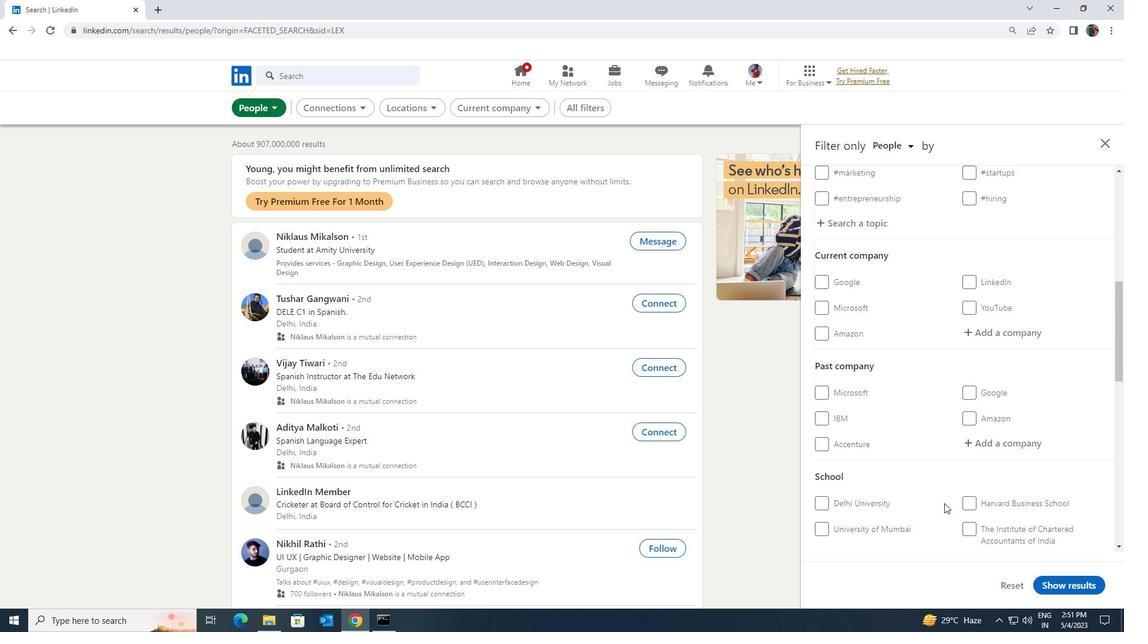 
Action: Mouse moved to (962, 454)
Screenshot: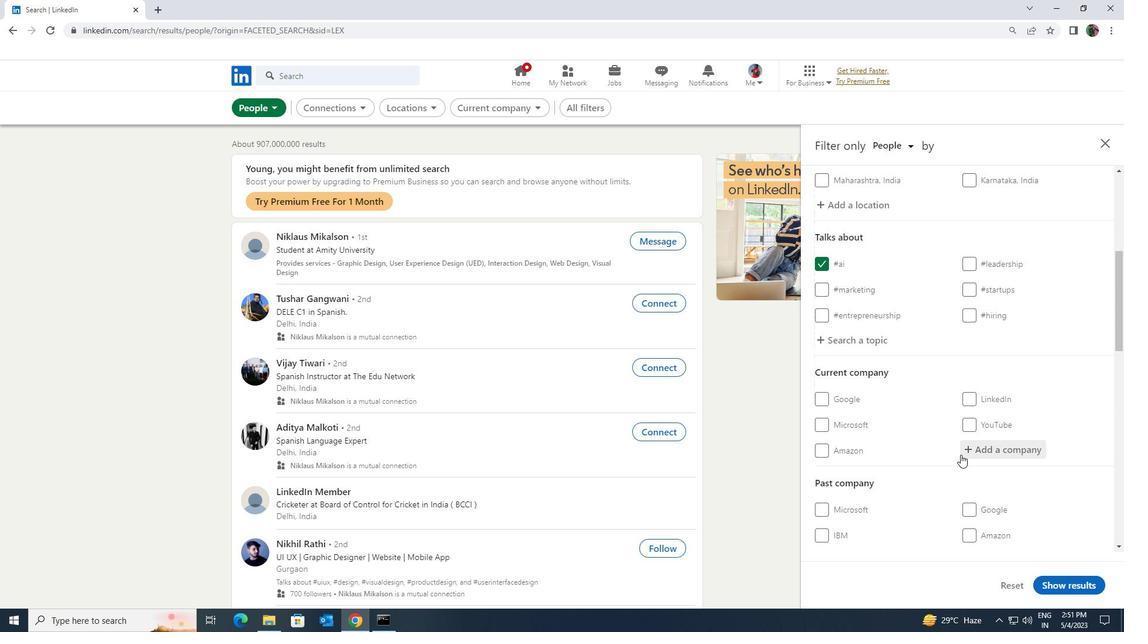 
Action: Mouse pressed left at (962, 454)
Screenshot: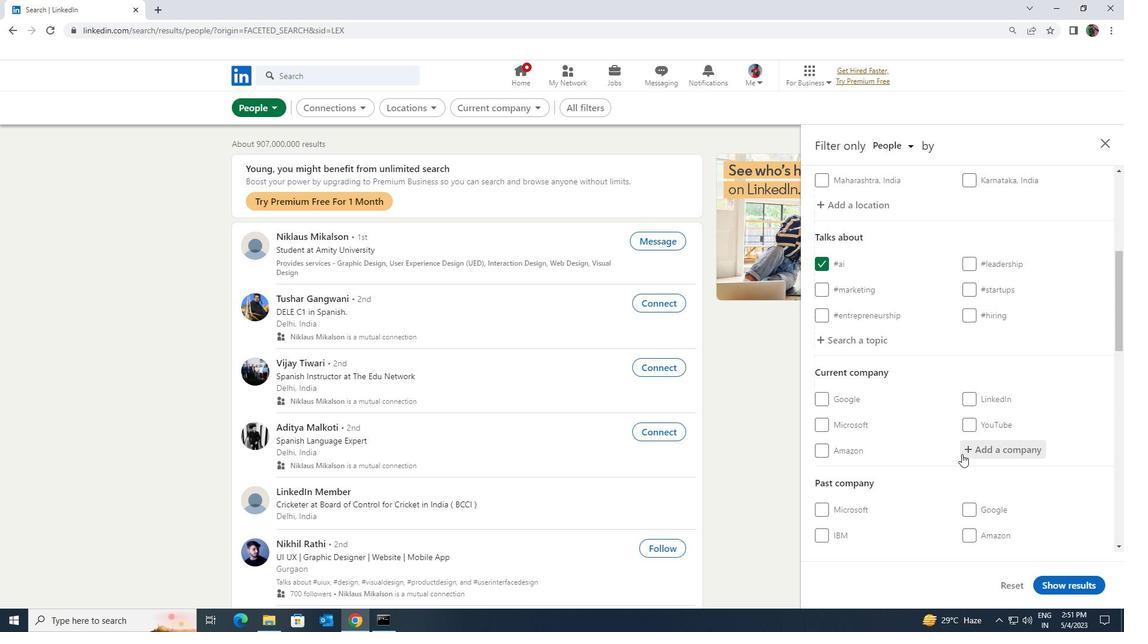 
Action: Key pressed <Key.shift><Key.shift><Key.shift><Key.shift><Key.shift><Key.shift><Key.shift><Key.shift><Key.shift><Key.shift>RAPID
Screenshot: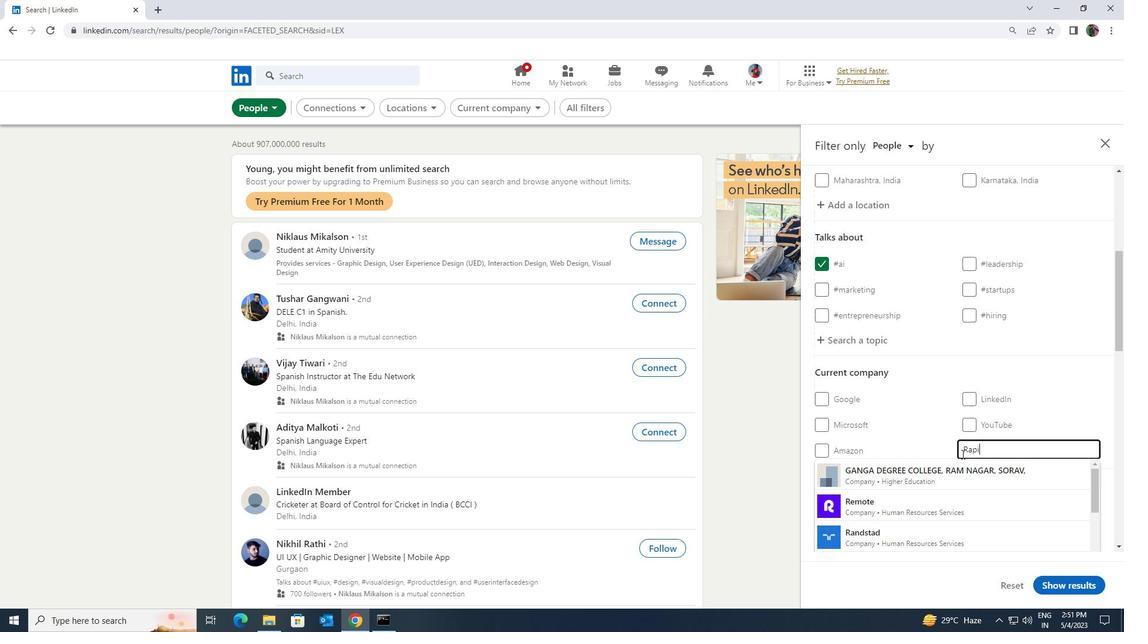 
Action: Mouse moved to (941, 532)
Screenshot: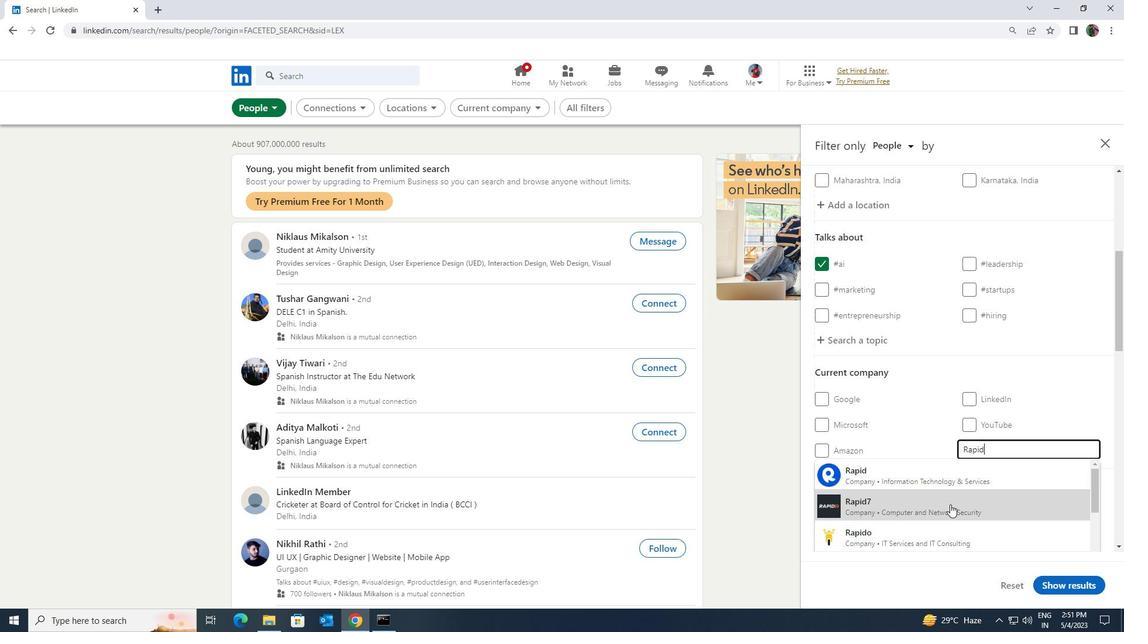 
Action: Mouse pressed left at (941, 532)
Screenshot: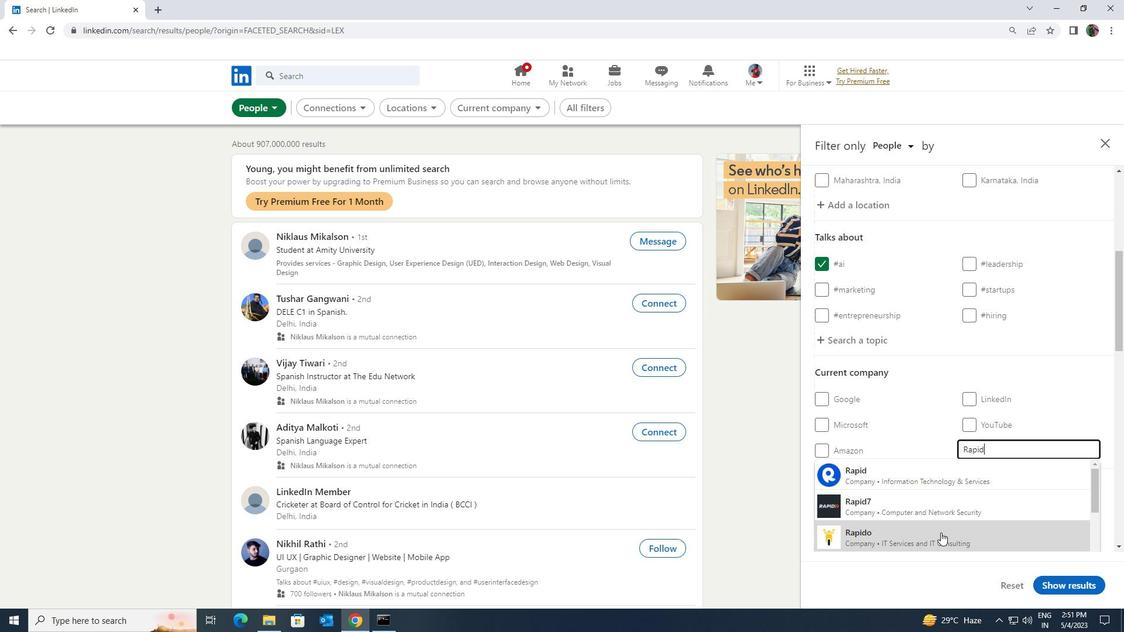 
Action: Mouse moved to (945, 498)
Screenshot: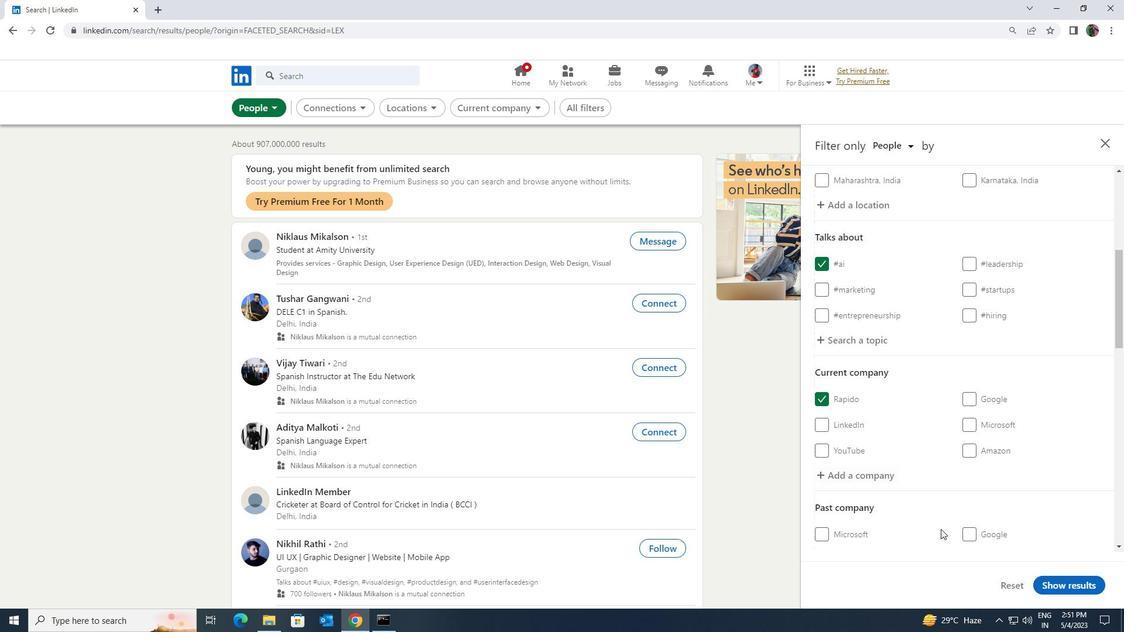 
Action: Mouse scrolled (945, 498) with delta (0, 0)
Screenshot: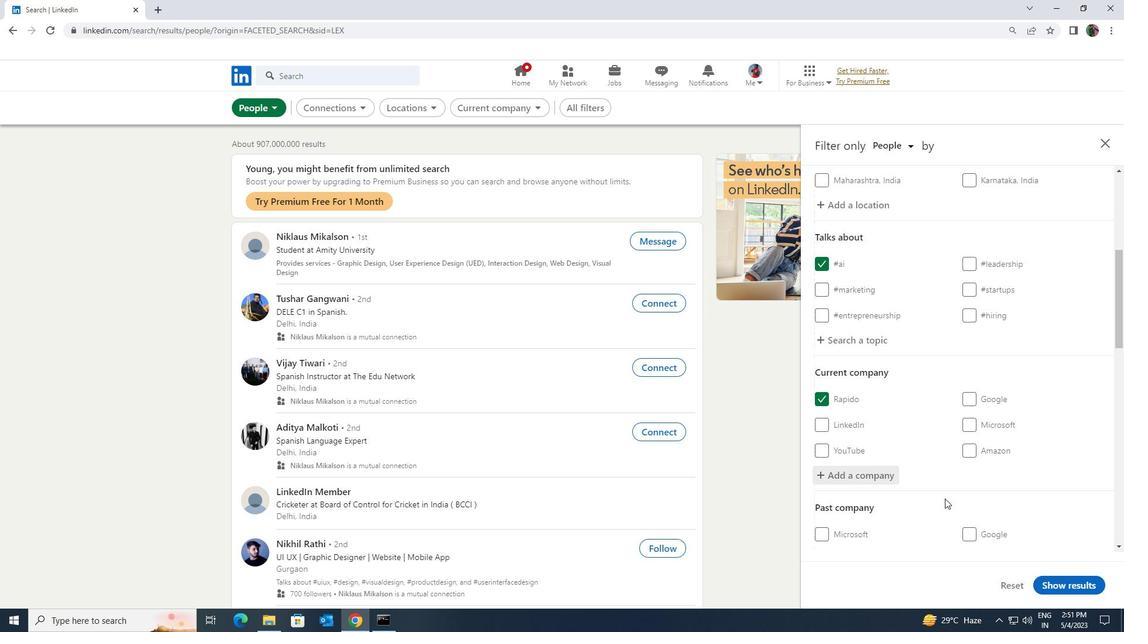 
Action: Mouse scrolled (945, 498) with delta (0, 0)
Screenshot: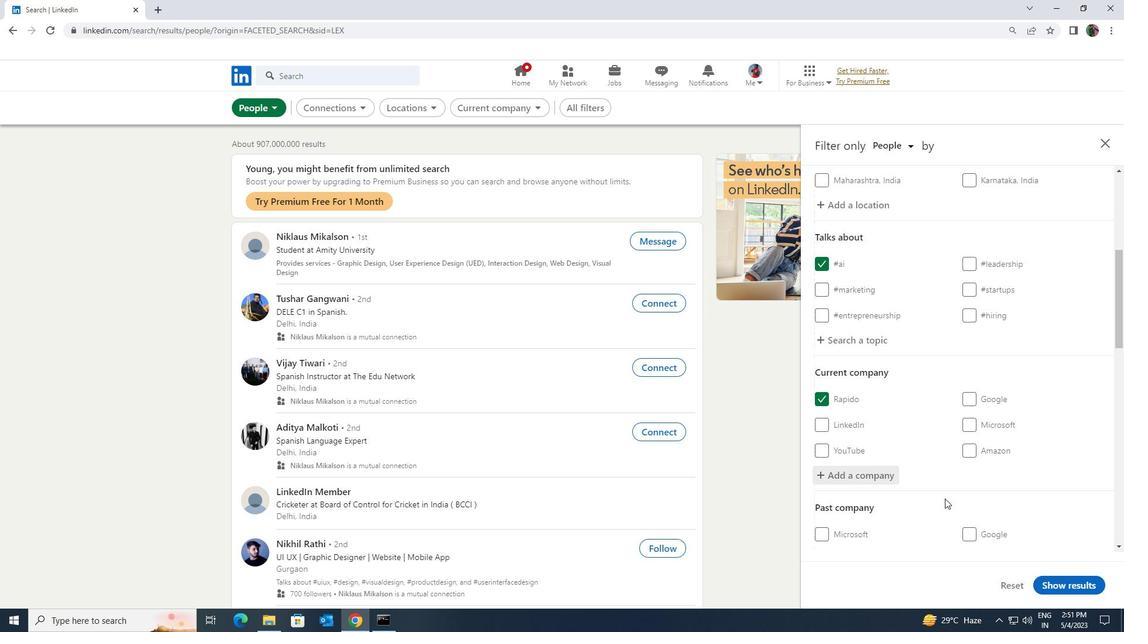 
Action: Mouse moved to (945, 498)
Screenshot: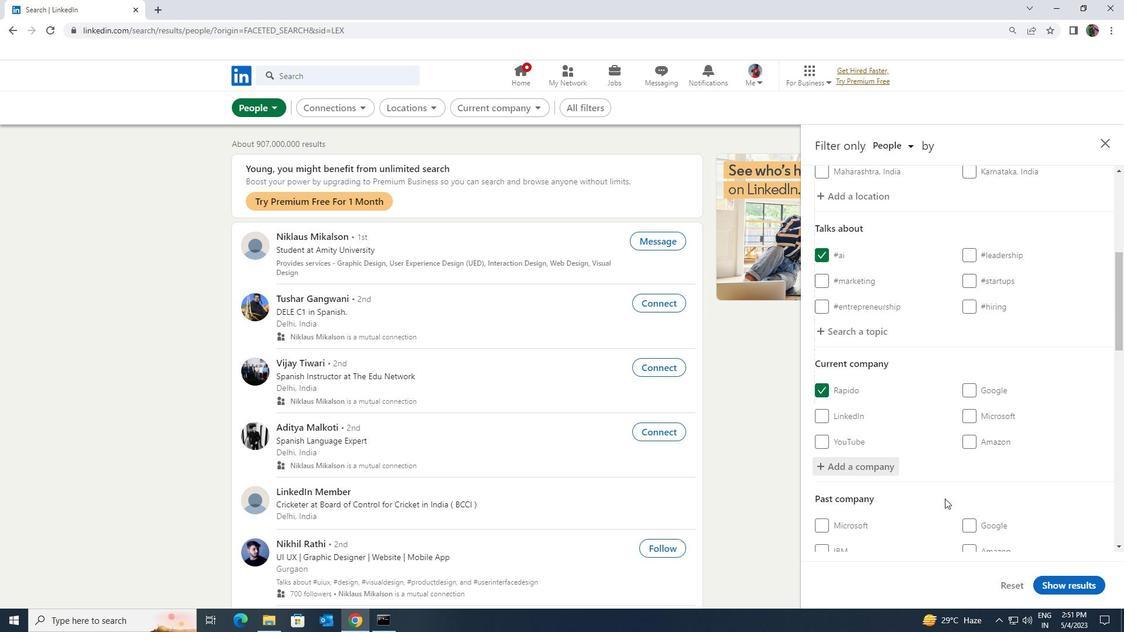 
Action: Mouse scrolled (945, 497) with delta (0, 0)
Screenshot: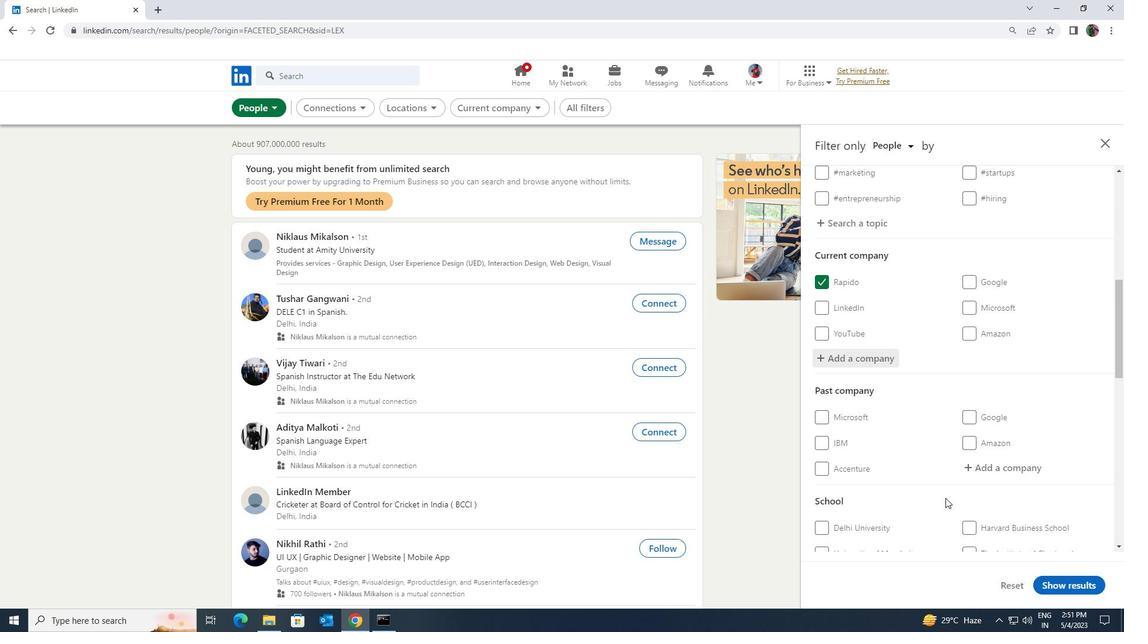
Action: Mouse moved to (946, 498)
Screenshot: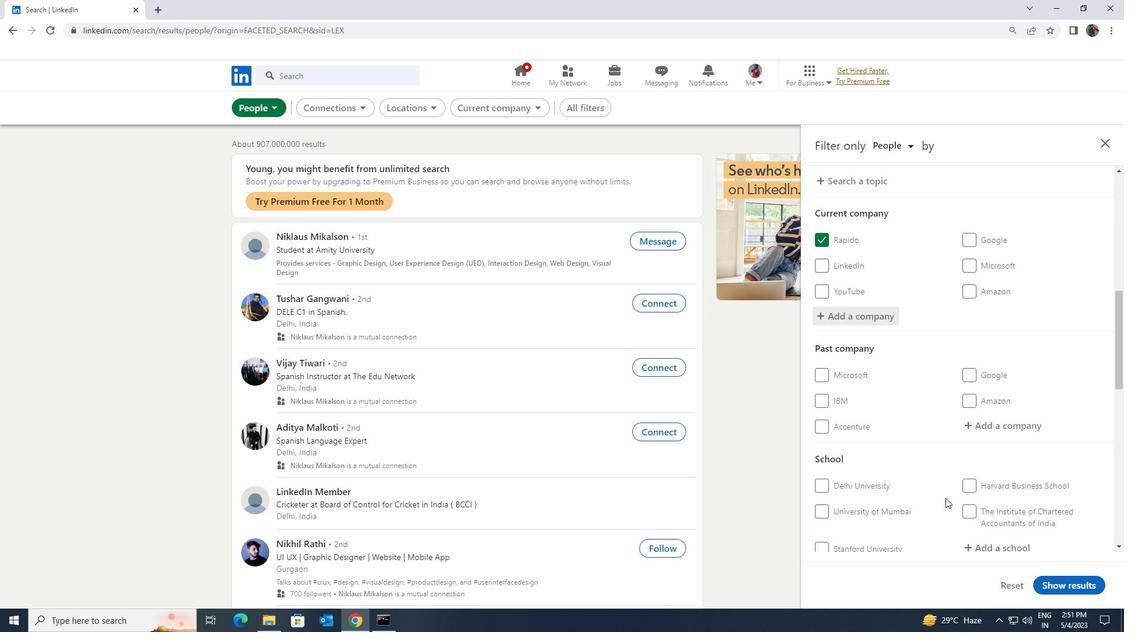 
Action: Mouse scrolled (946, 497) with delta (0, 0)
Screenshot: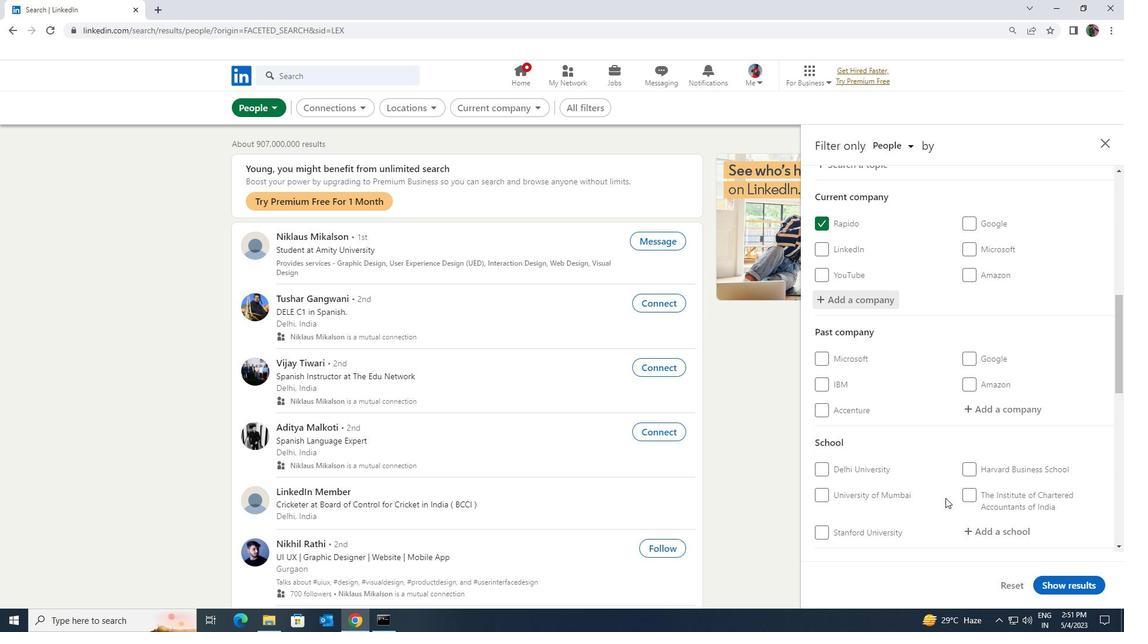 
Action: Mouse moved to (972, 476)
Screenshot: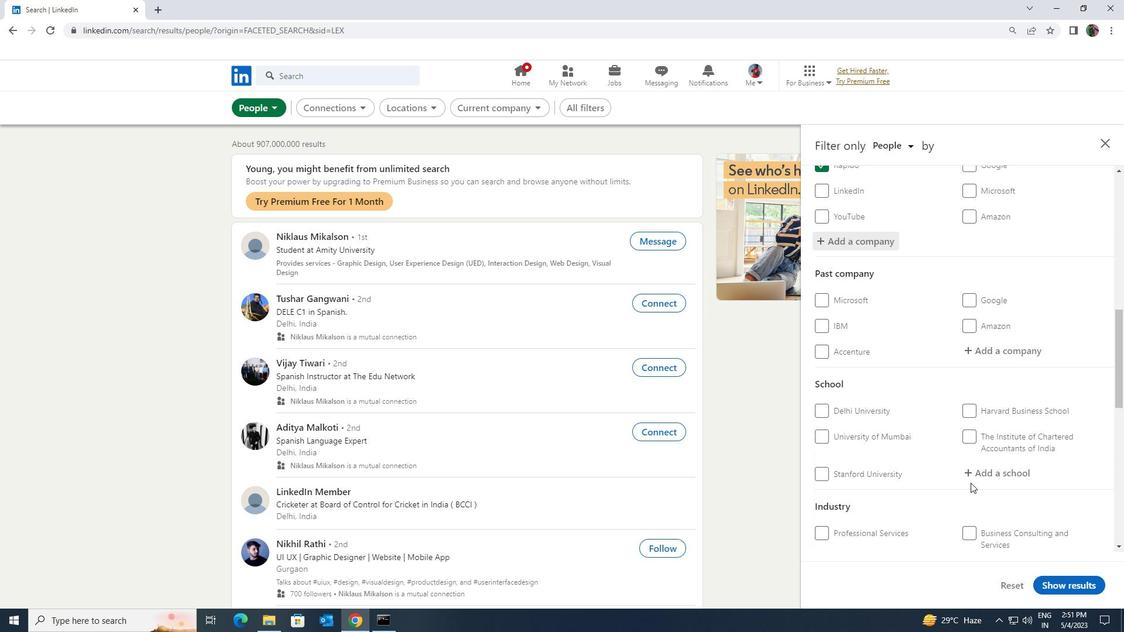 
Action: Mouse pressed left at (972, 476)
Screenshot: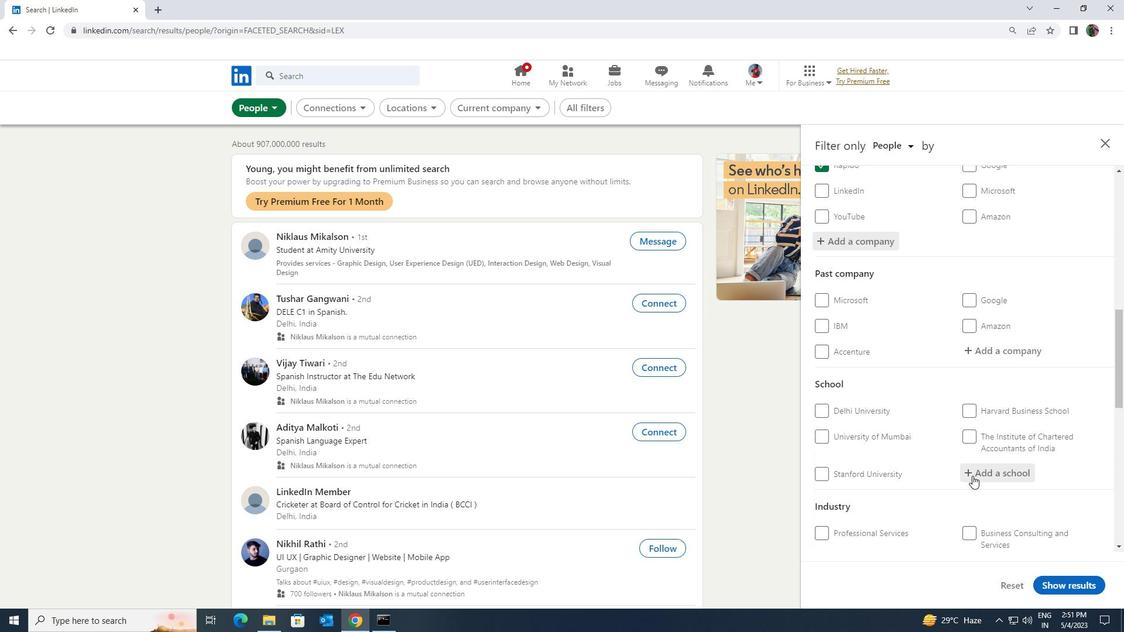 
Action: Key pressed <Key.shift>EAST<Key.space>POINT<Key.space>COLL
Screenshot: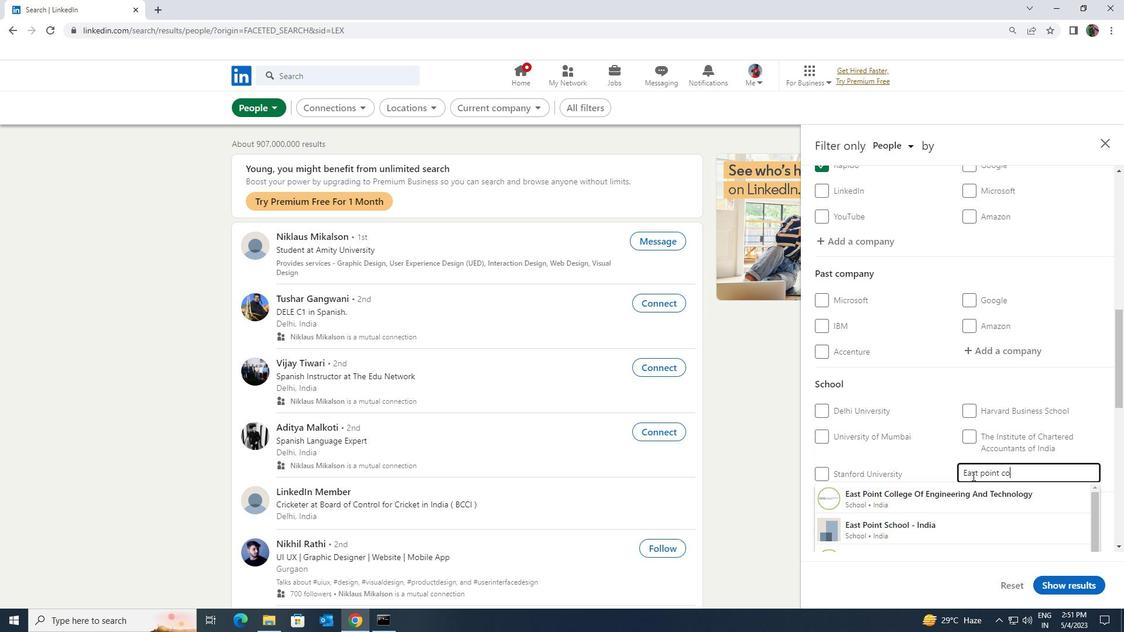 
Action: Mouse moved to (969, 492)
Screenshot: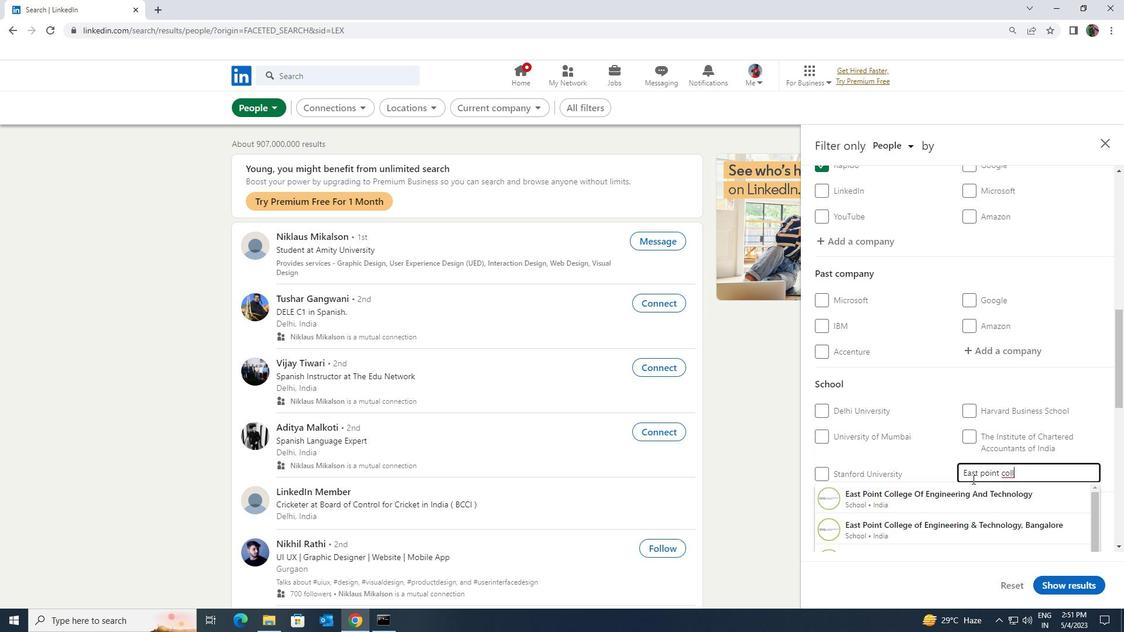 
Action: Mouse pressed left at (969, 492)
Screenshot: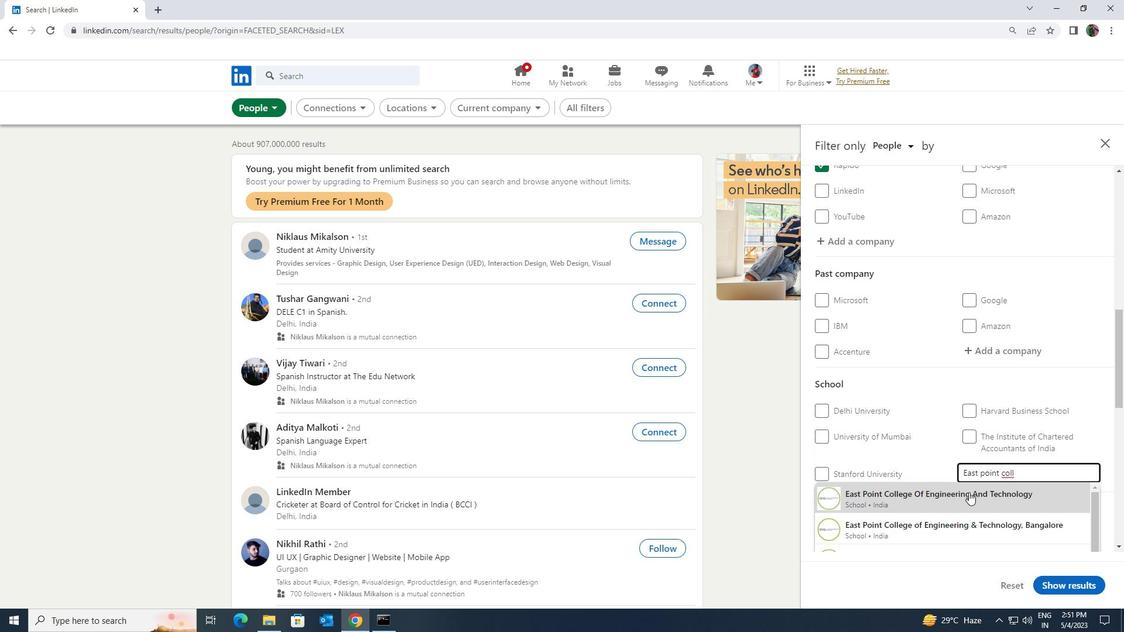 
Action: Mouse scrolled (969, 491) with delta (0, 0)
Screenshot: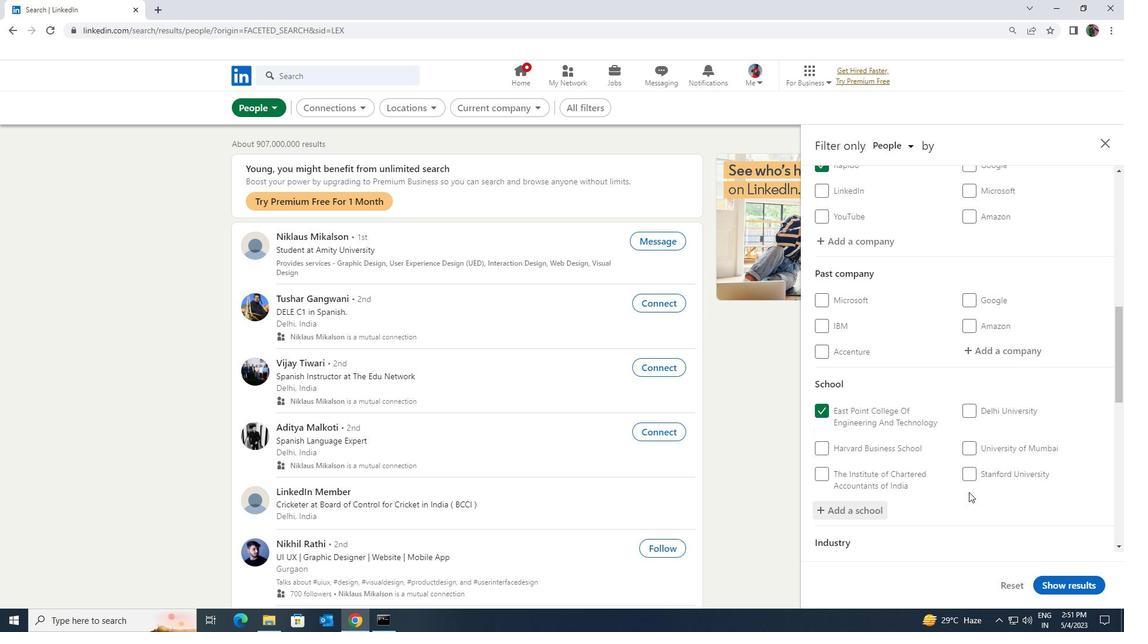 
Action: Mouse scrolled (969, 491) with delta (0, 0)
Screenshot: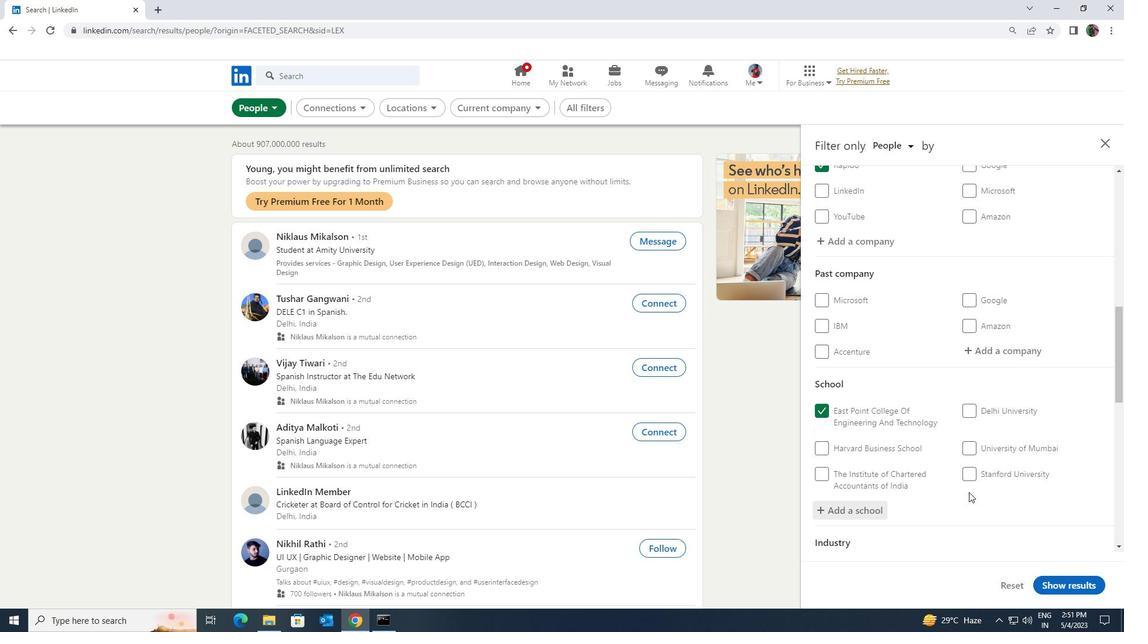 
Action: Mouse scrolled (969, 491) with delta (0, 0)
Screenshot: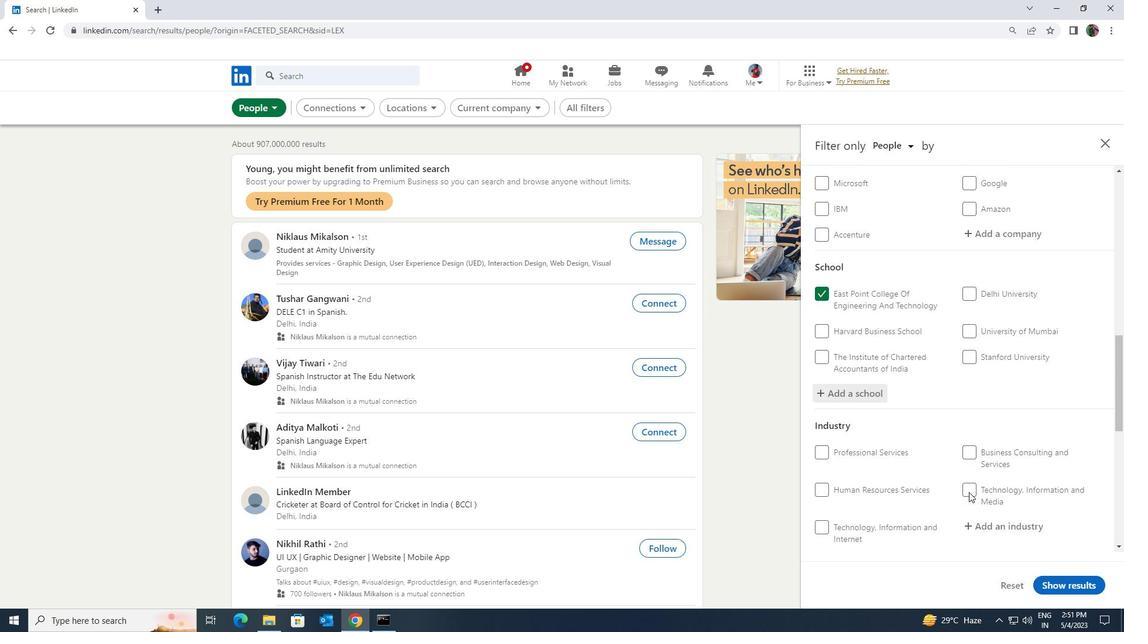 
Action: Mouse moved to (972, 476)
Screenshot: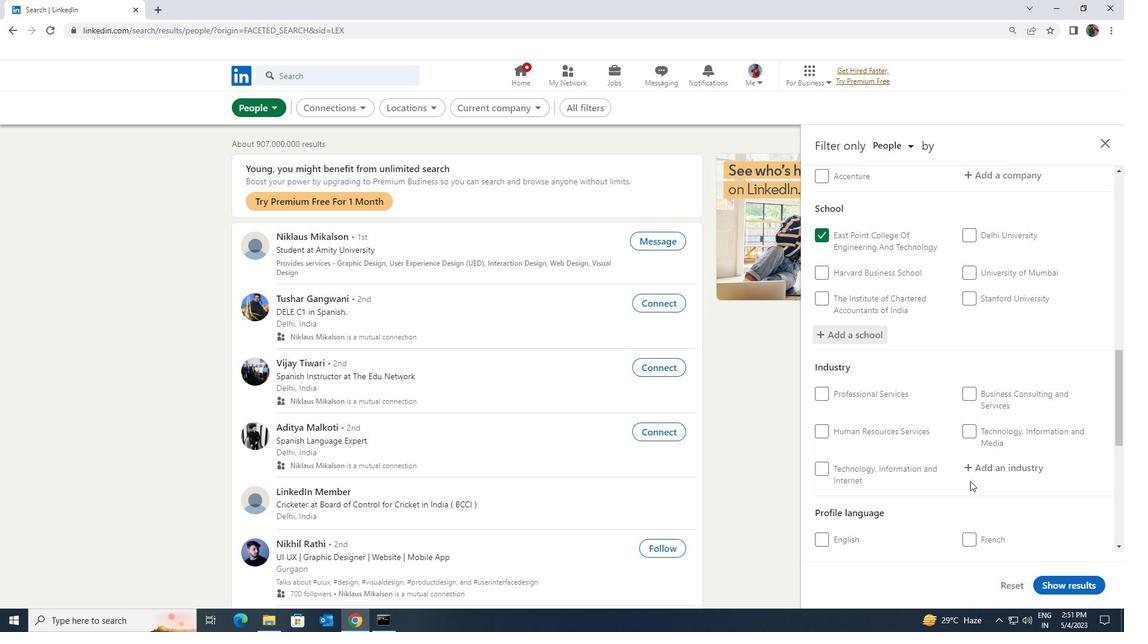 
Action: Mouse pressed left at (972, 476)
Screenshot: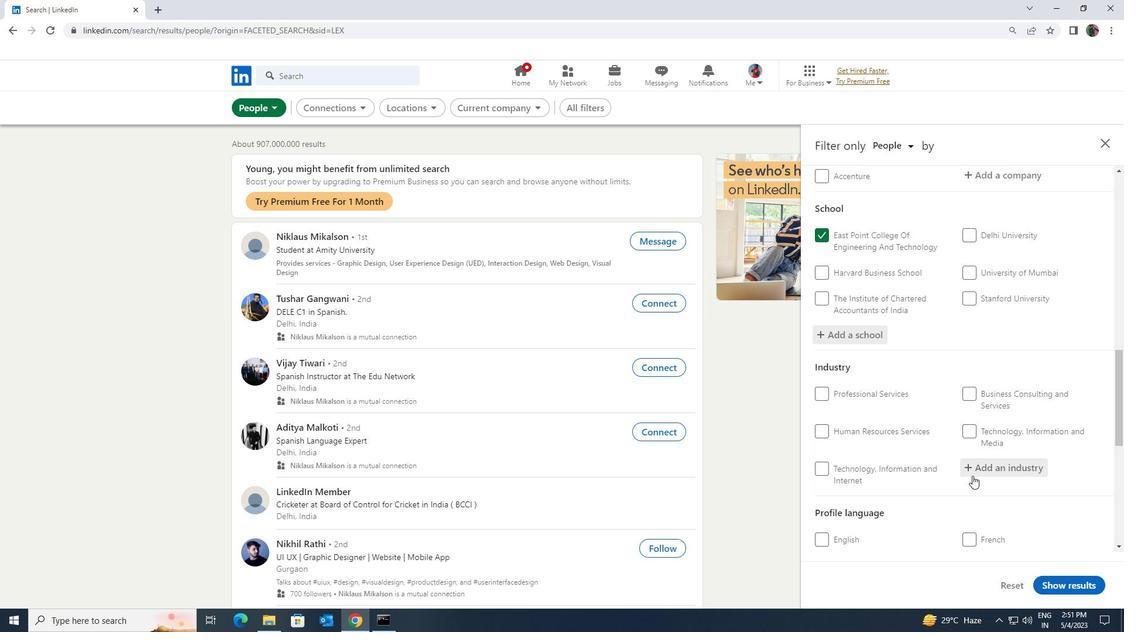 
Action: Key pressed <Key.shift><Key.shift><Key.shift><Key.shift><Key.shift>COMMERCIAL<Key.space>AND<Key.space>IND
Screenshot: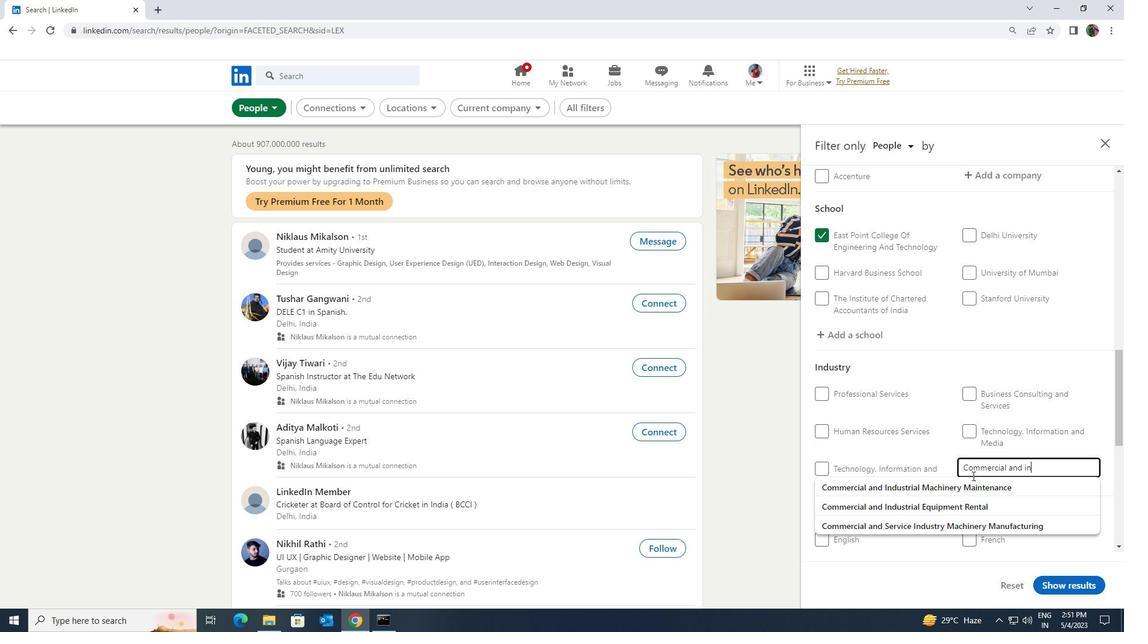 
Action: Mouse moved to (970, 501)
Screenshot: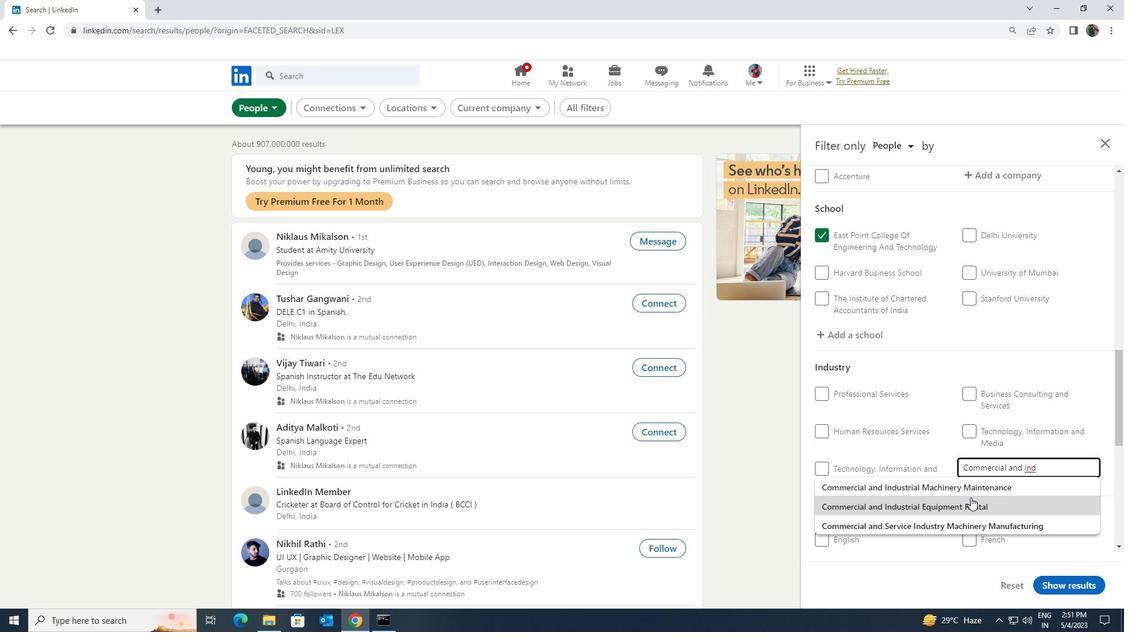 
Action: Mouse pressed left at (970, 501)
Screenshot: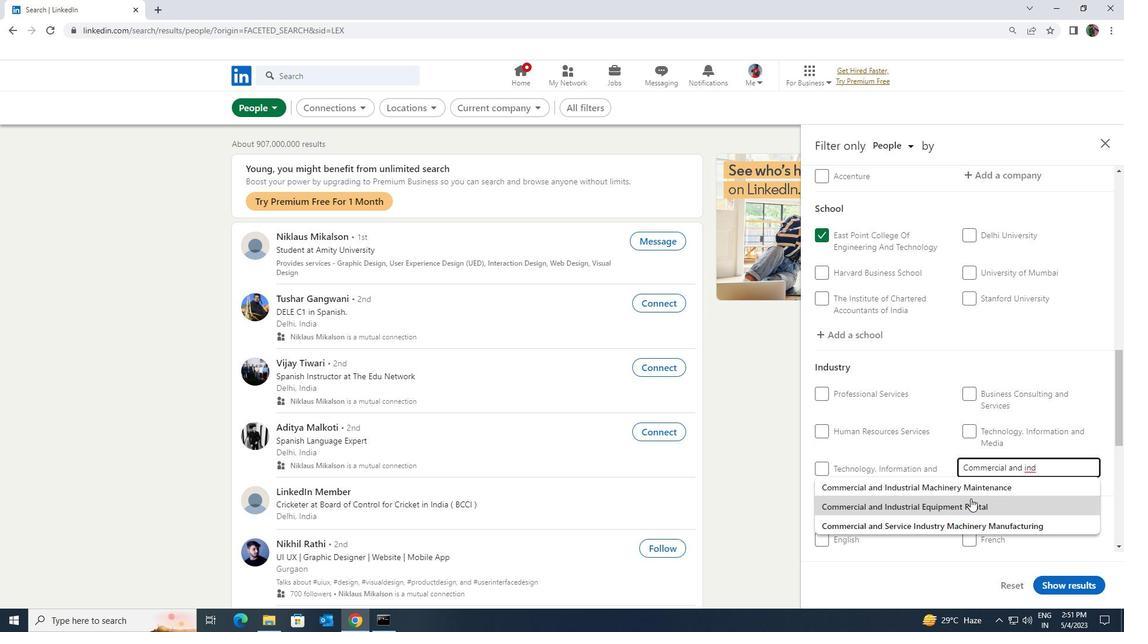
Action: Mouse moved to (970, 500)
Screenshot: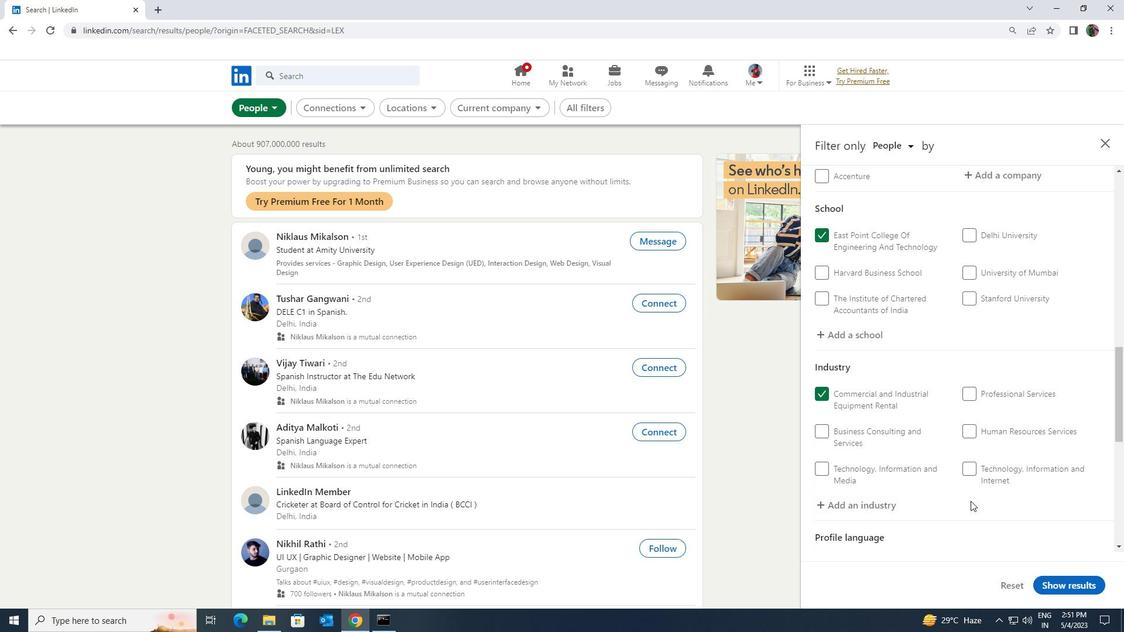 
Action: Mouse scrolled (970, 499) with delta (0, 0)
Screenshot: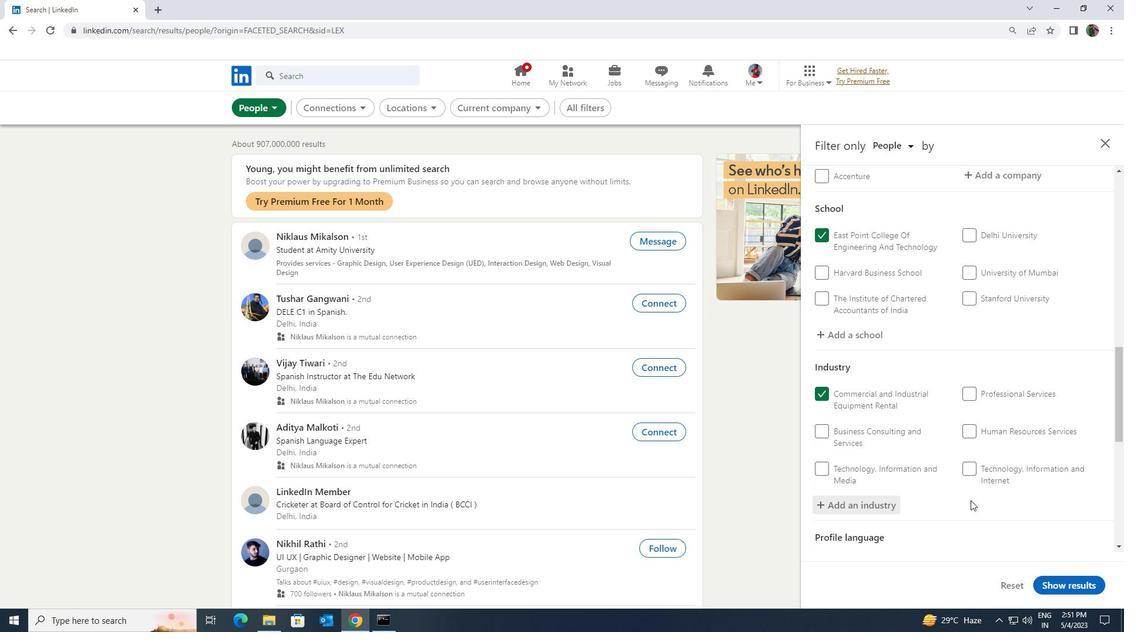 
Action: Mouse moved to (970, 498)
Screenshot: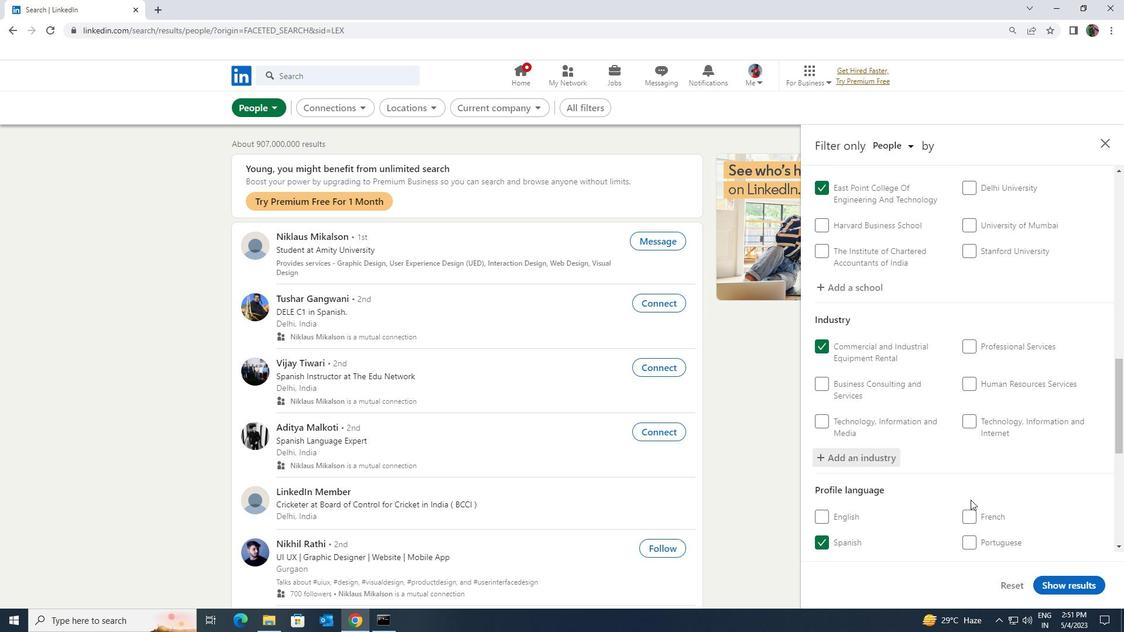 
Action: Mouse scrolled (970, 497) with delta (0, 0)
Screenshot: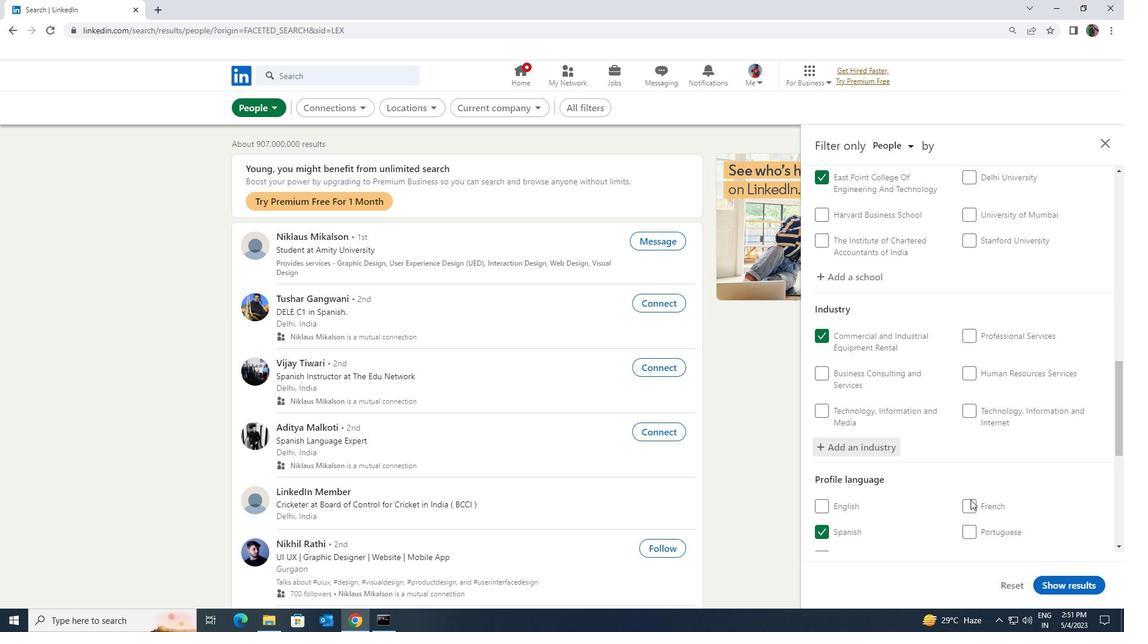
Action: Mouse scrolled (970, 497) with delta (0, 0)
Screenshot: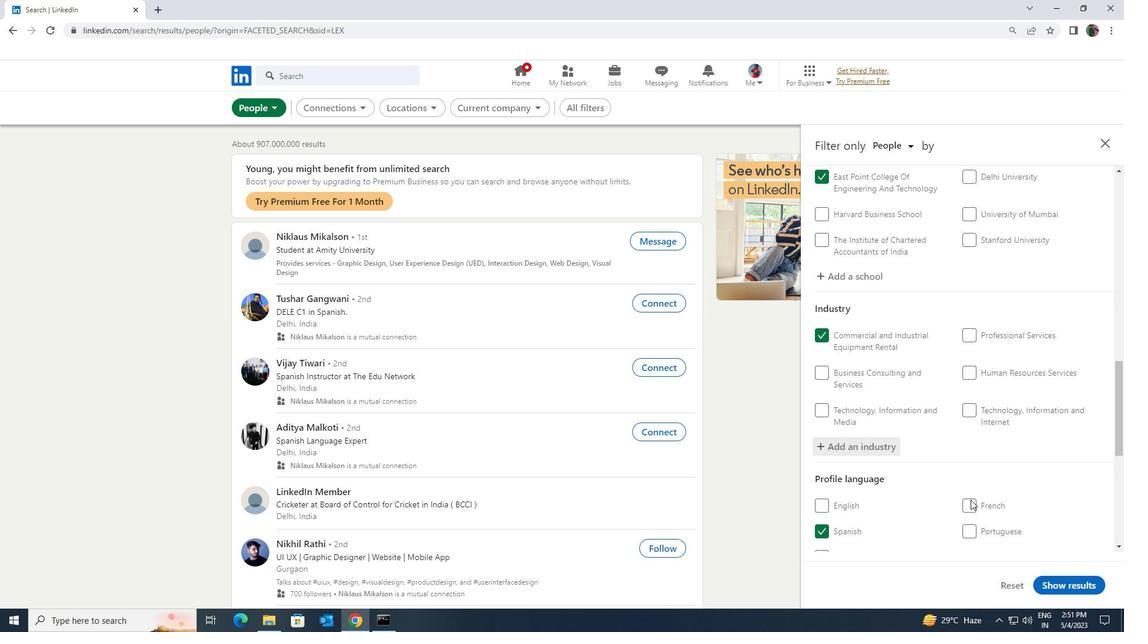 
Action: Mouse scrolled (970, 497) with delta (0, 0)
Screenshot: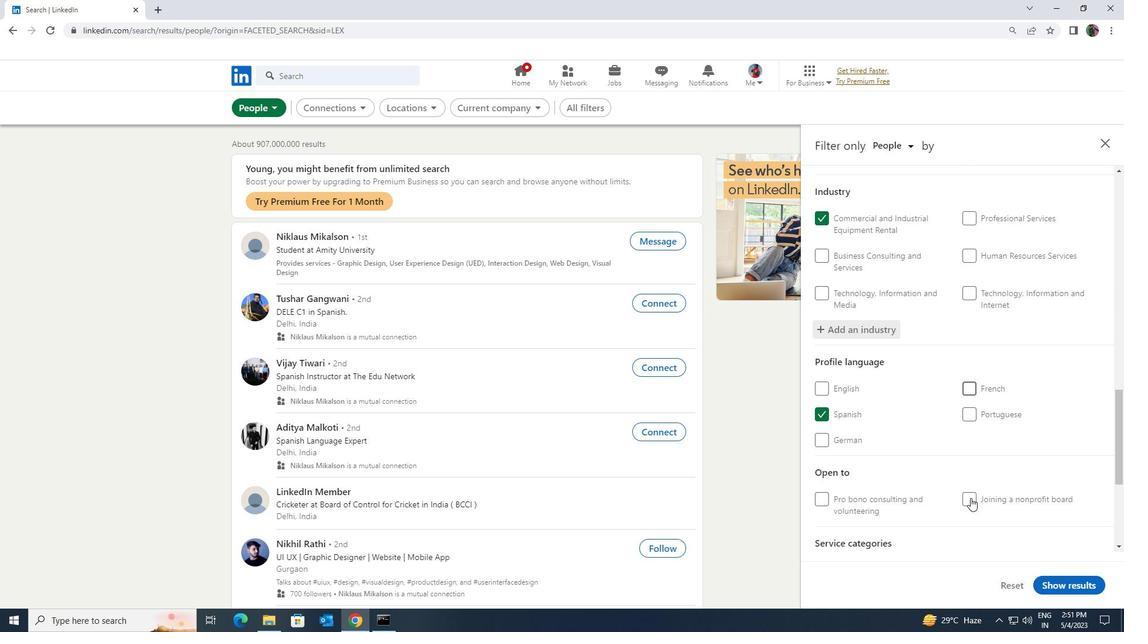 
Action: Mouse scrolled (970, 497) with delta (0, 0)
Screenshot: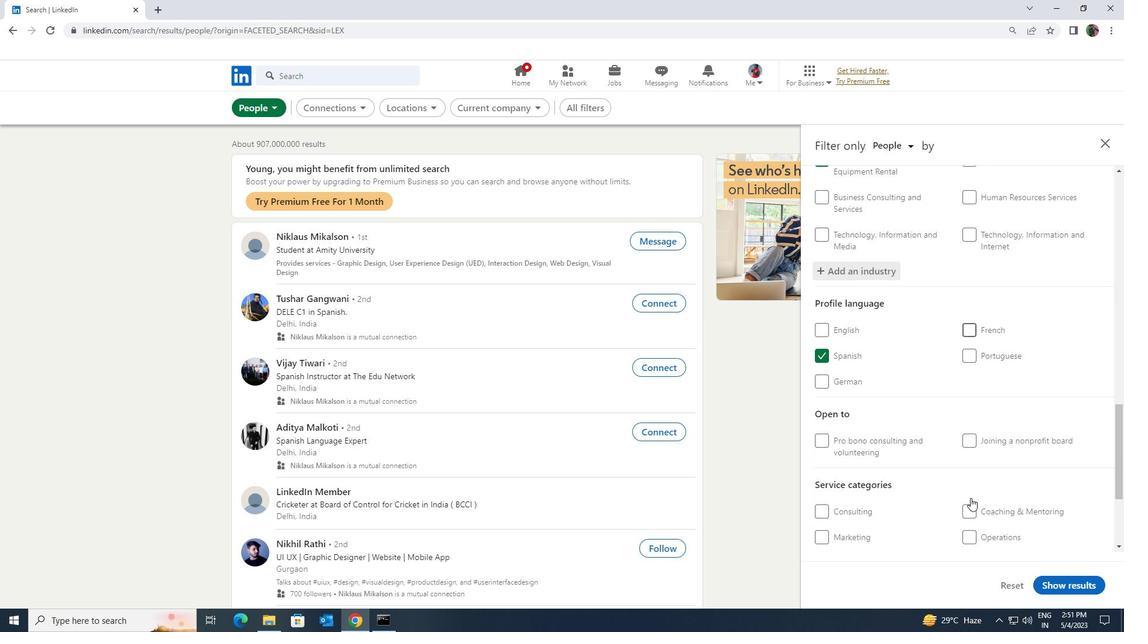 
Action: Mouse scrolled (970, 497) with delta (0, 0)
Screenshot: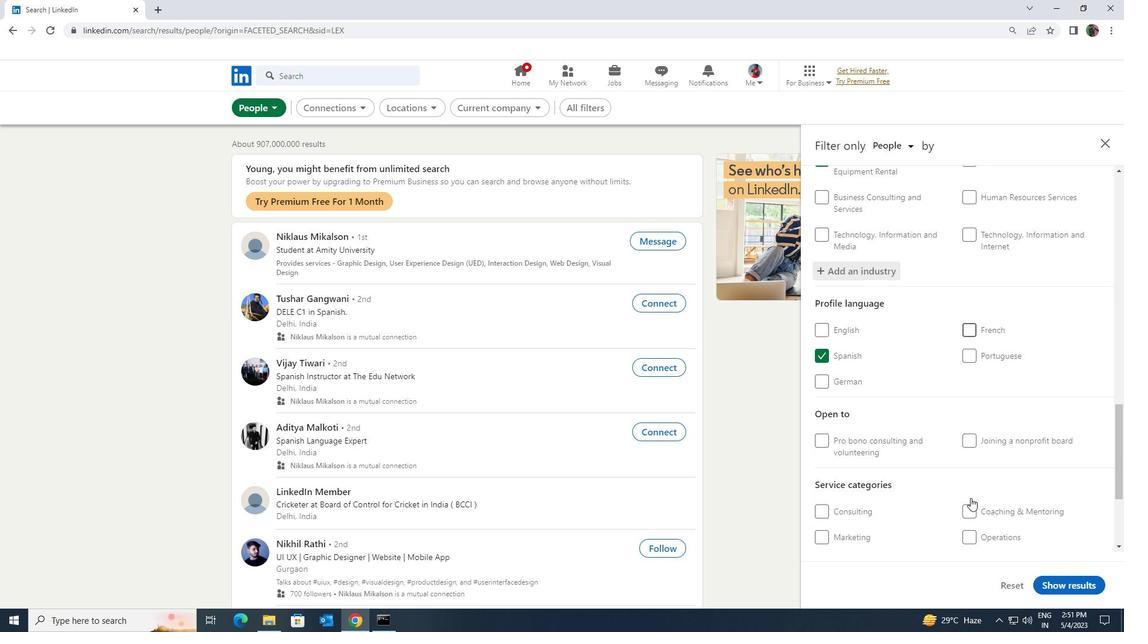 
Action: Mouse moved to (970, 447)
Screenshot: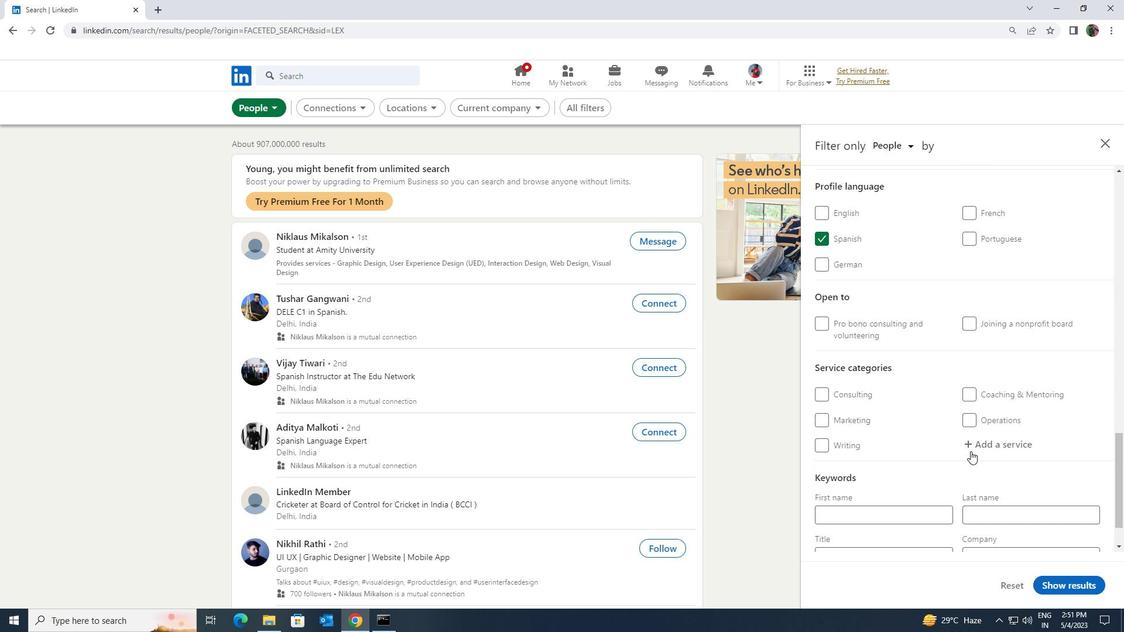 
Action: Mouse pressed left at (970, 447)
Screenshot: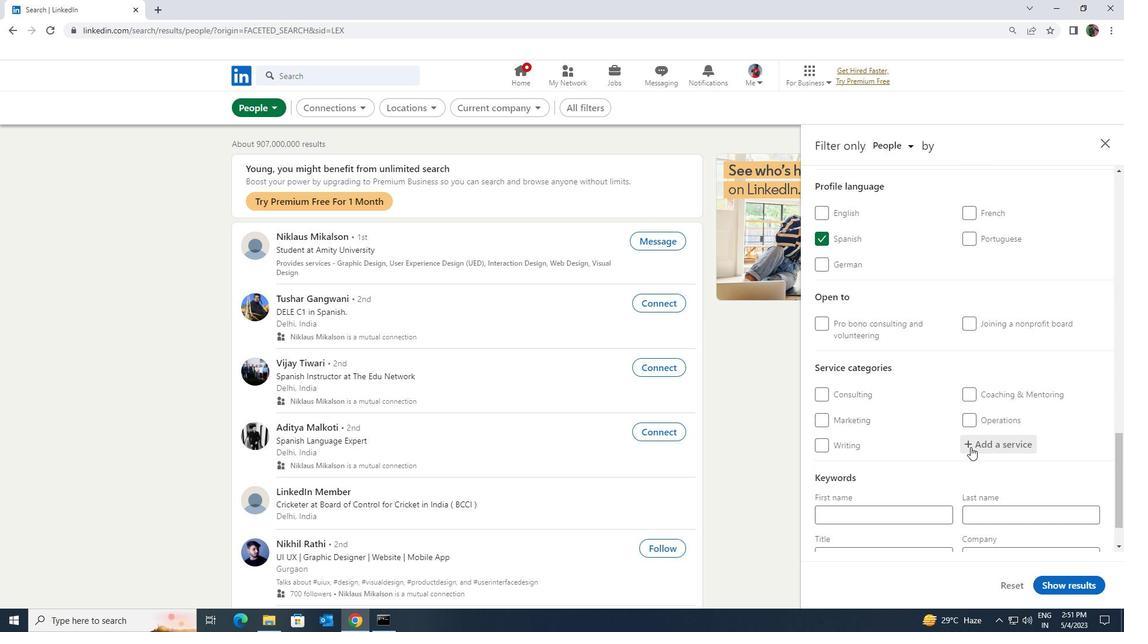 
Action: Key pressed <Key.shift>TAX<Key.space><Key.shift>LAW
Screenshot: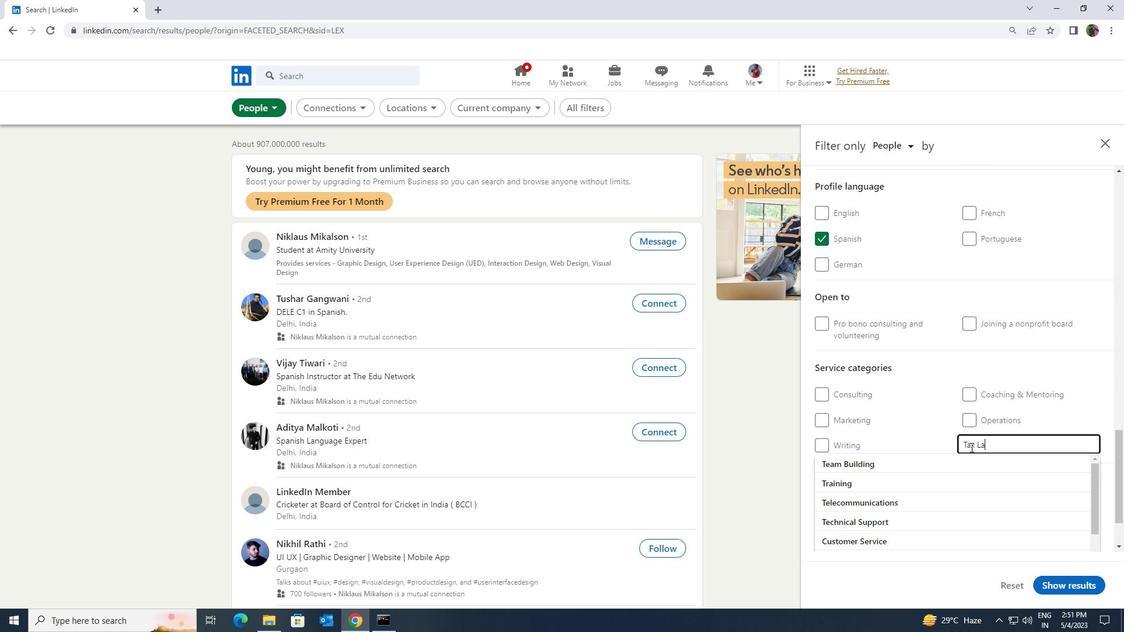 
Action: Mouse moved to (957, 456)
Screenshot: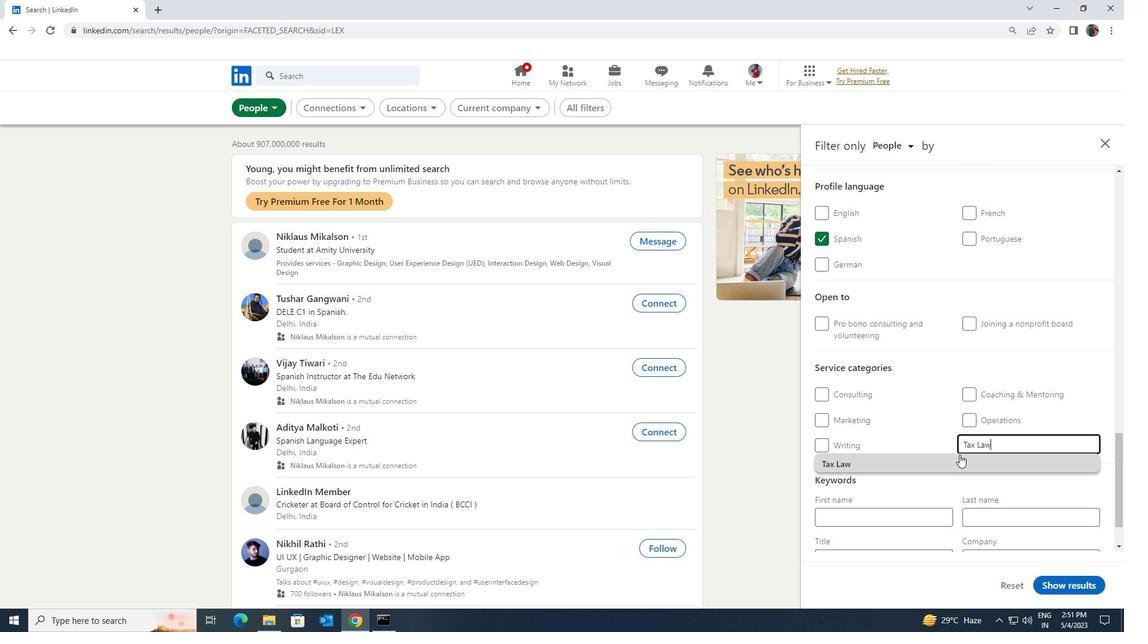 
Action: Mouse pressed left at (957, 456)
Screenshot: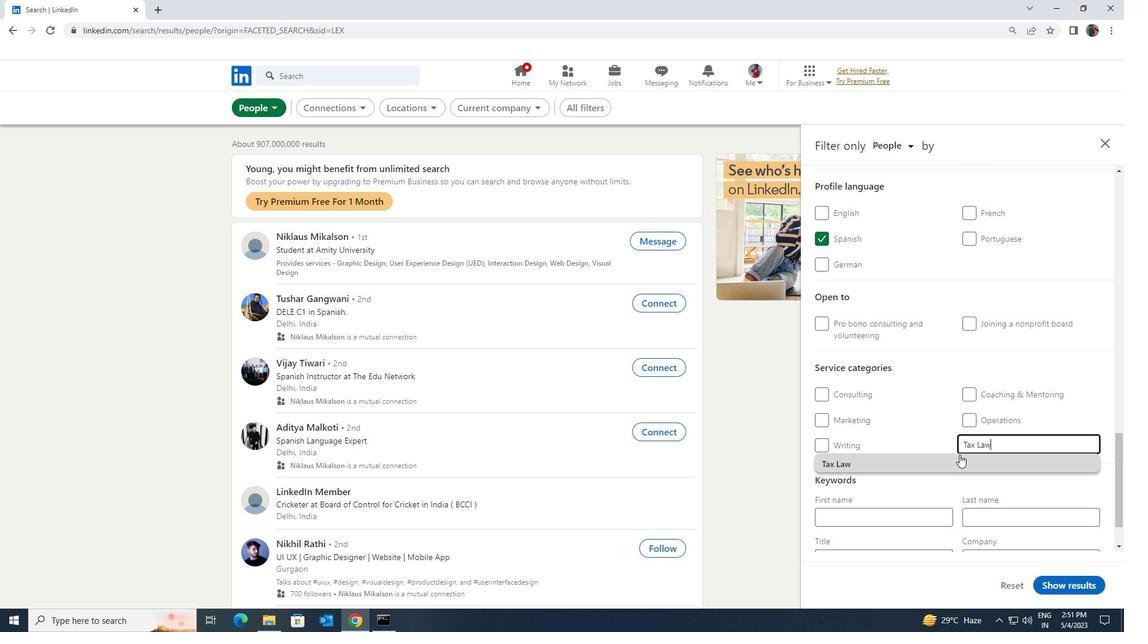 
Action: Mouse scrolled (957, 456) with delta (0, 0)
Screenshot: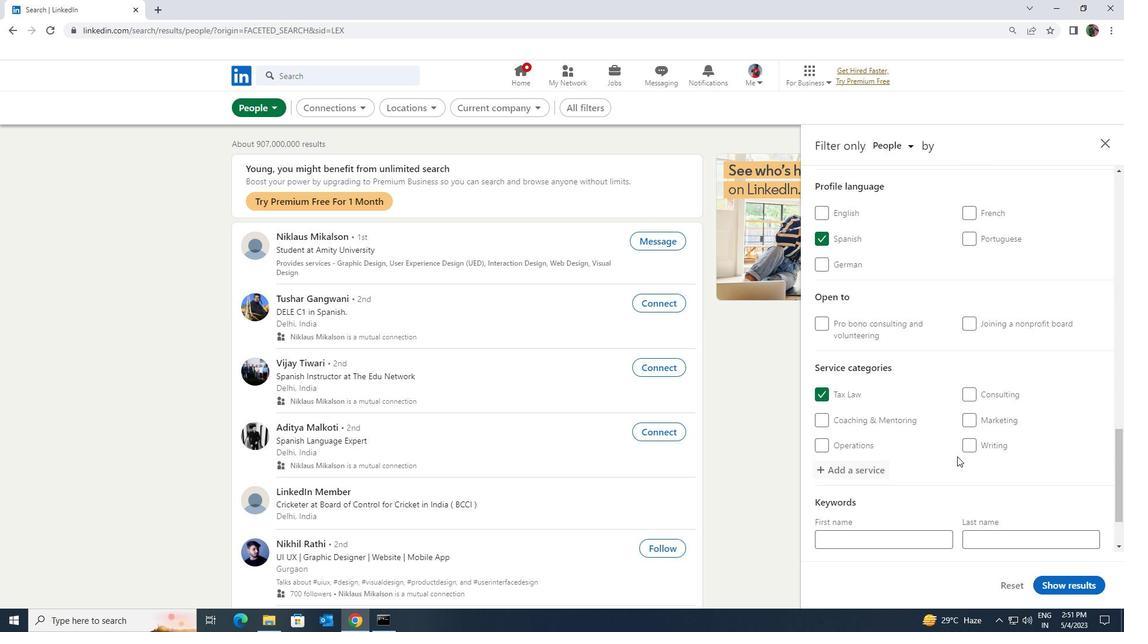 
Action: Mouse scrolled (957, 456) with delta (0, 0)
Screenshot: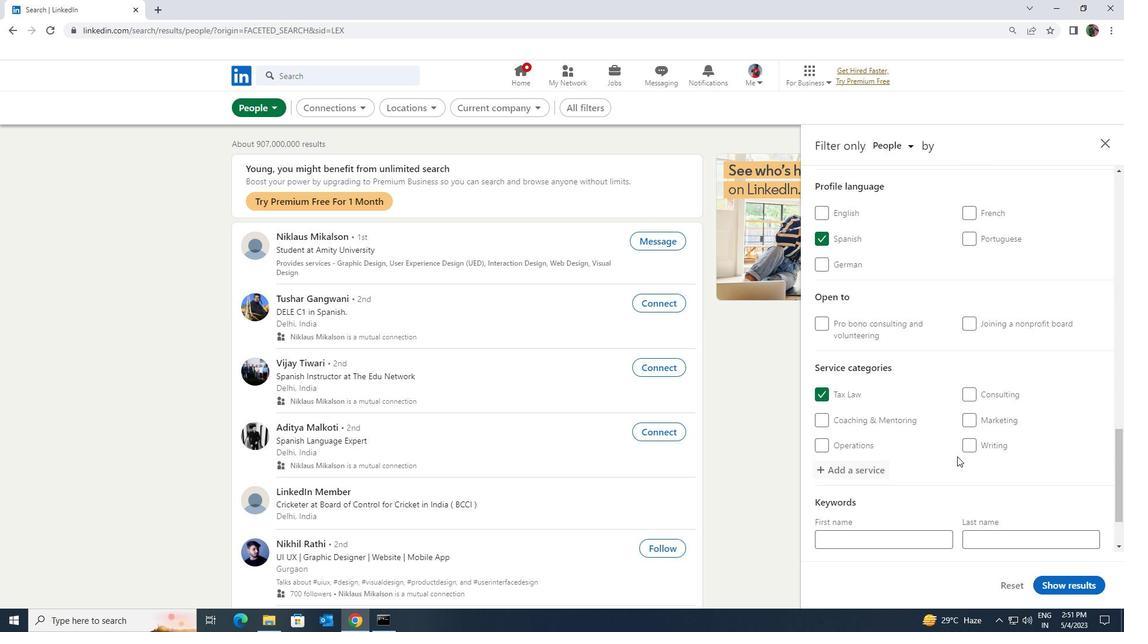 
Action: Mouse moved to (928, 496)
Screenshot: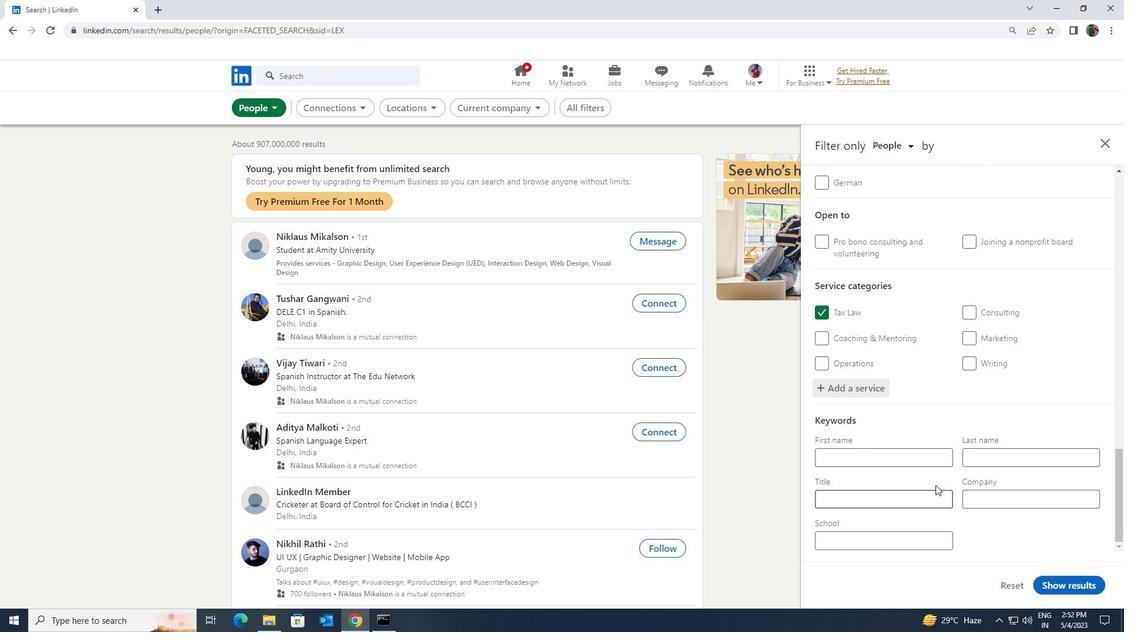 
Action: Mouse pressed left at (928, 496)
Screenshot: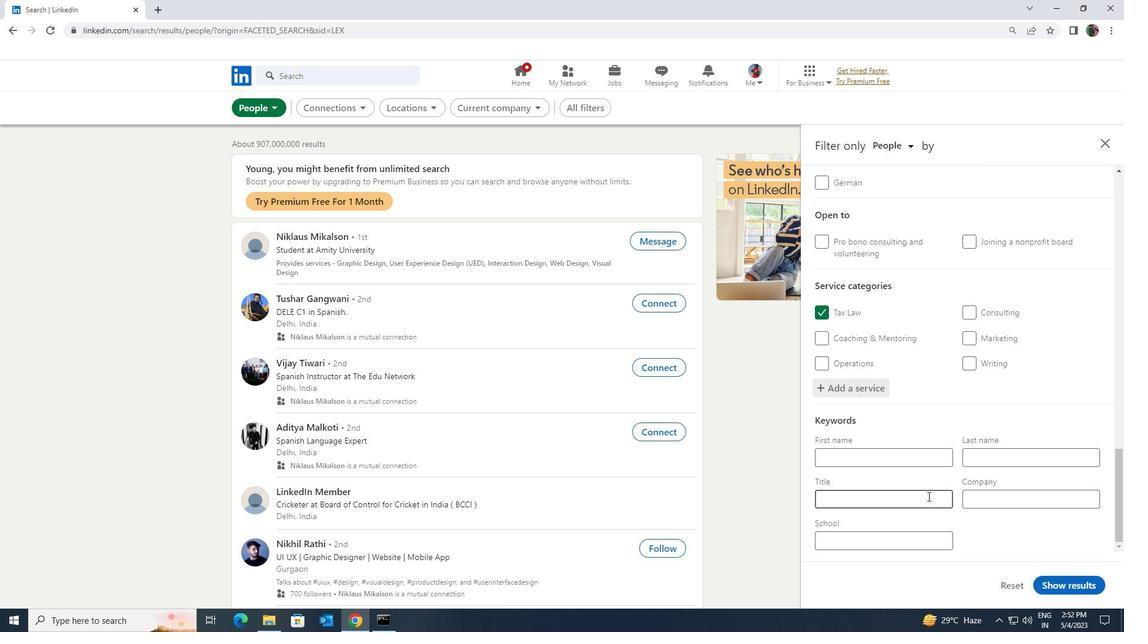 
Action: Key pressed <Key.shift>PERSONAL<Key.space><Key.shift>ASSISTANT
Screenshot: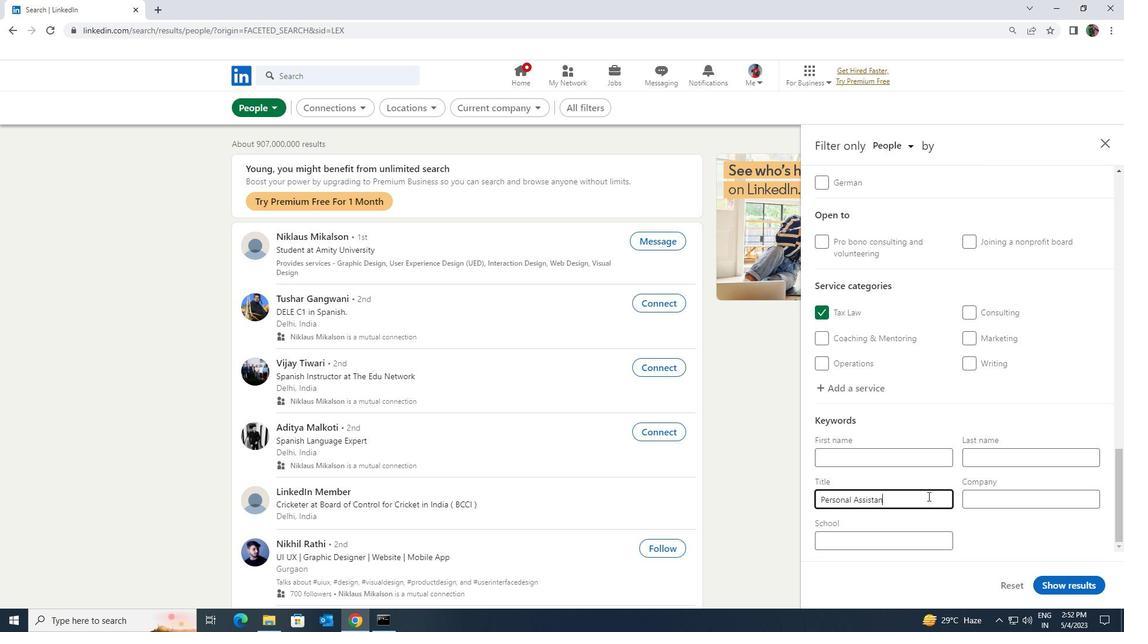 
Action: Mouse moved to (1064, 586)
Screenshot: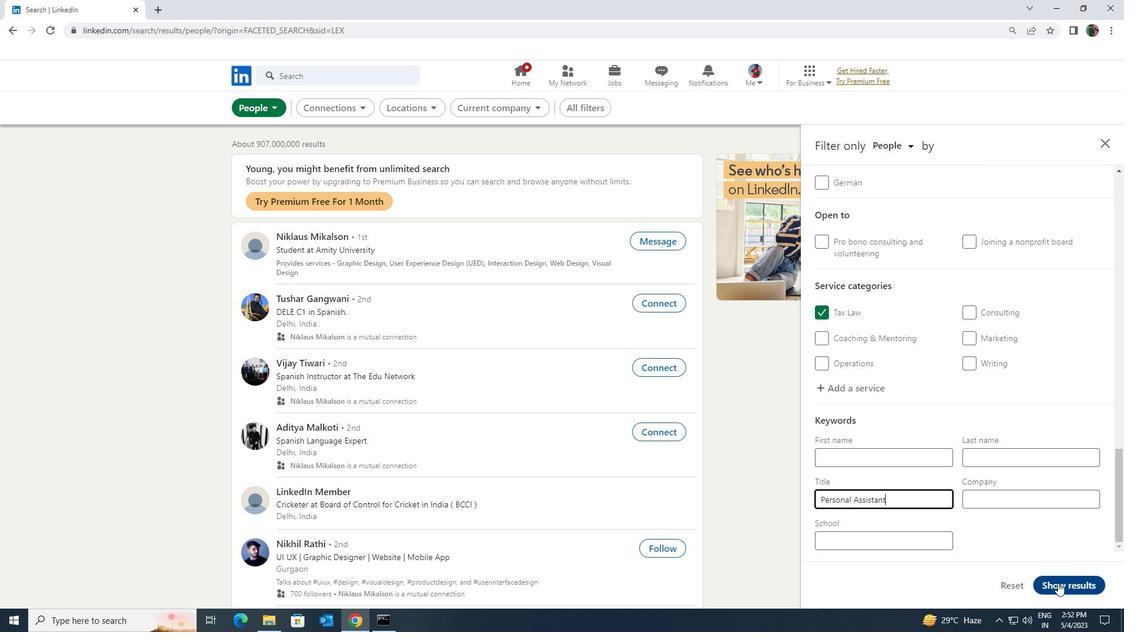 
Action: Mouse pressed left at (1064, 586)
Screenshot: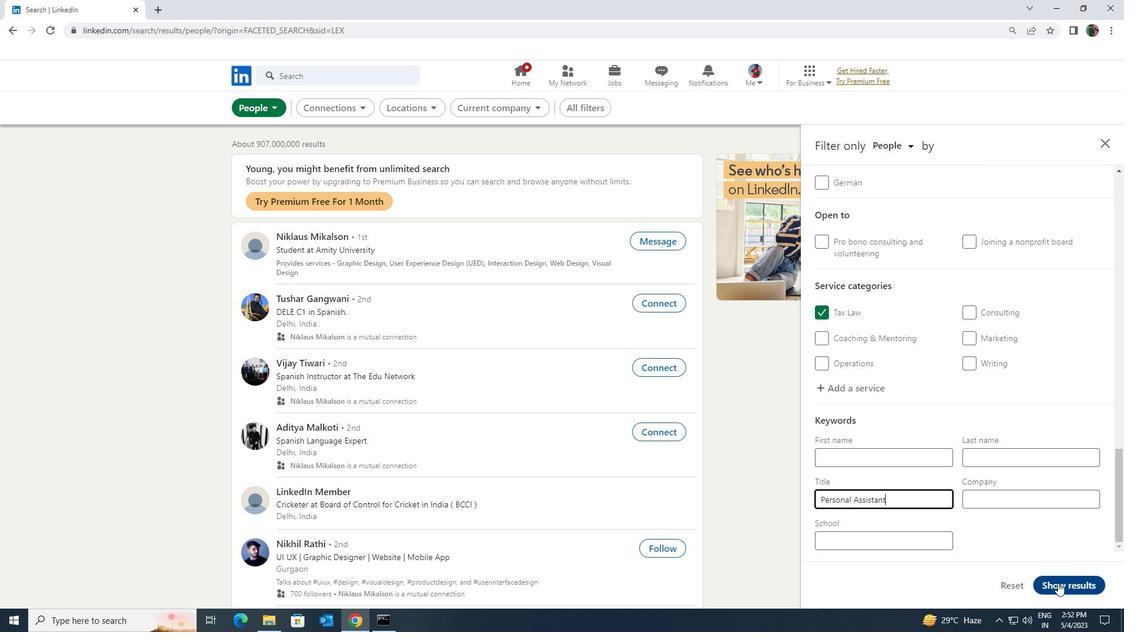 
Action: Mouse moved to (1064, 583)
Screenshot: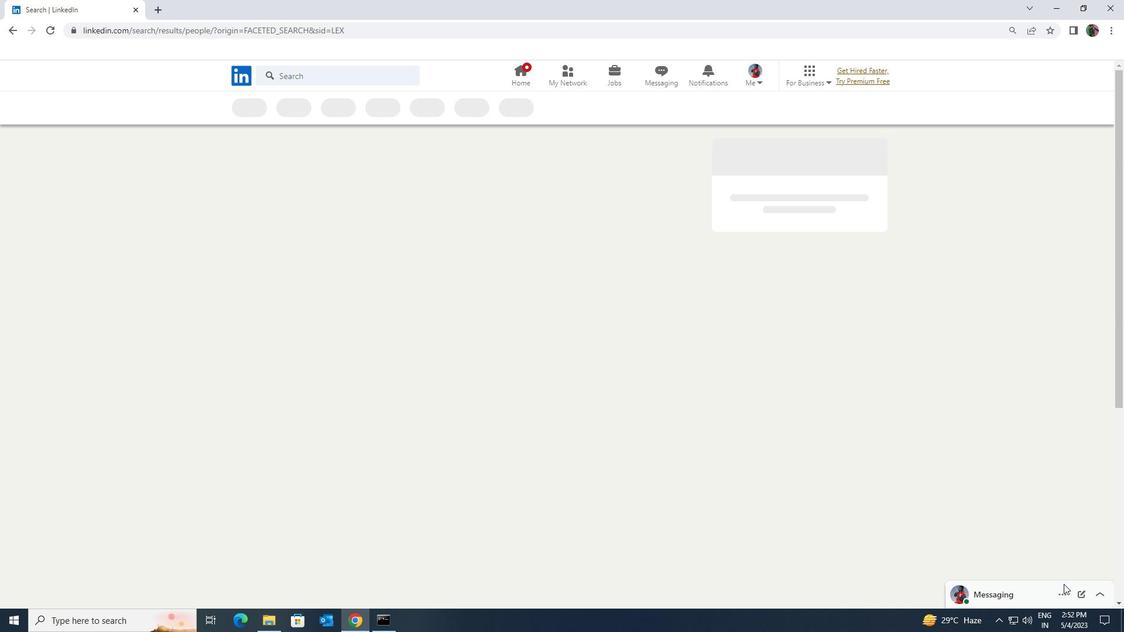 
